 Task: Enable Send and Archive button in rely. 
Action: Mouse moved to (1097, 91)
Screenshot: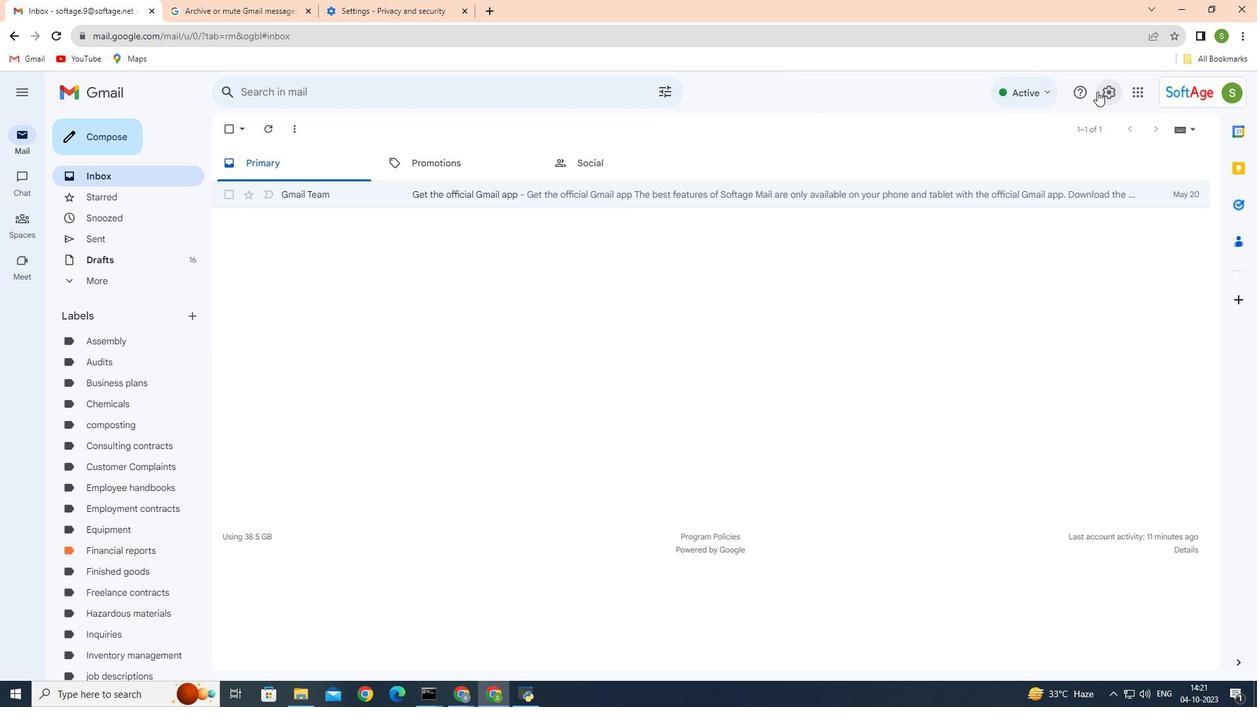 
Action: Mouse pressed left at (1097, 91)
Screenshot: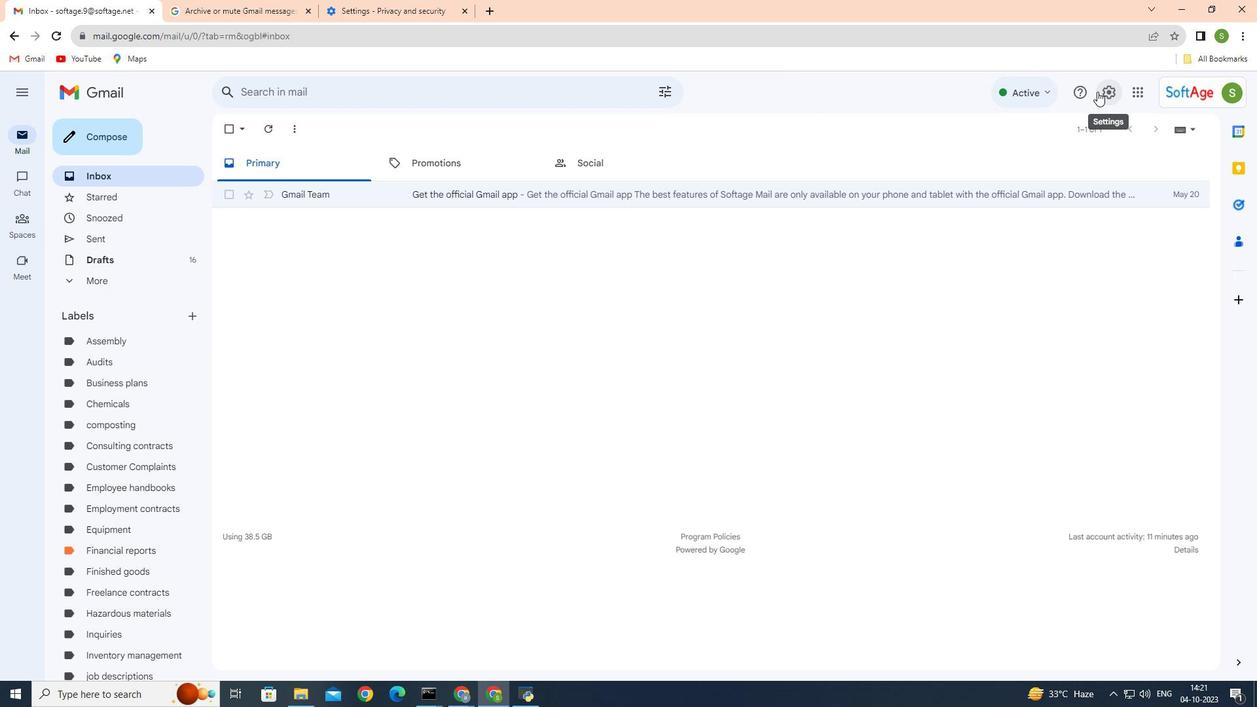 
Action: Mouse moved to (1078, 157)
Screenshot: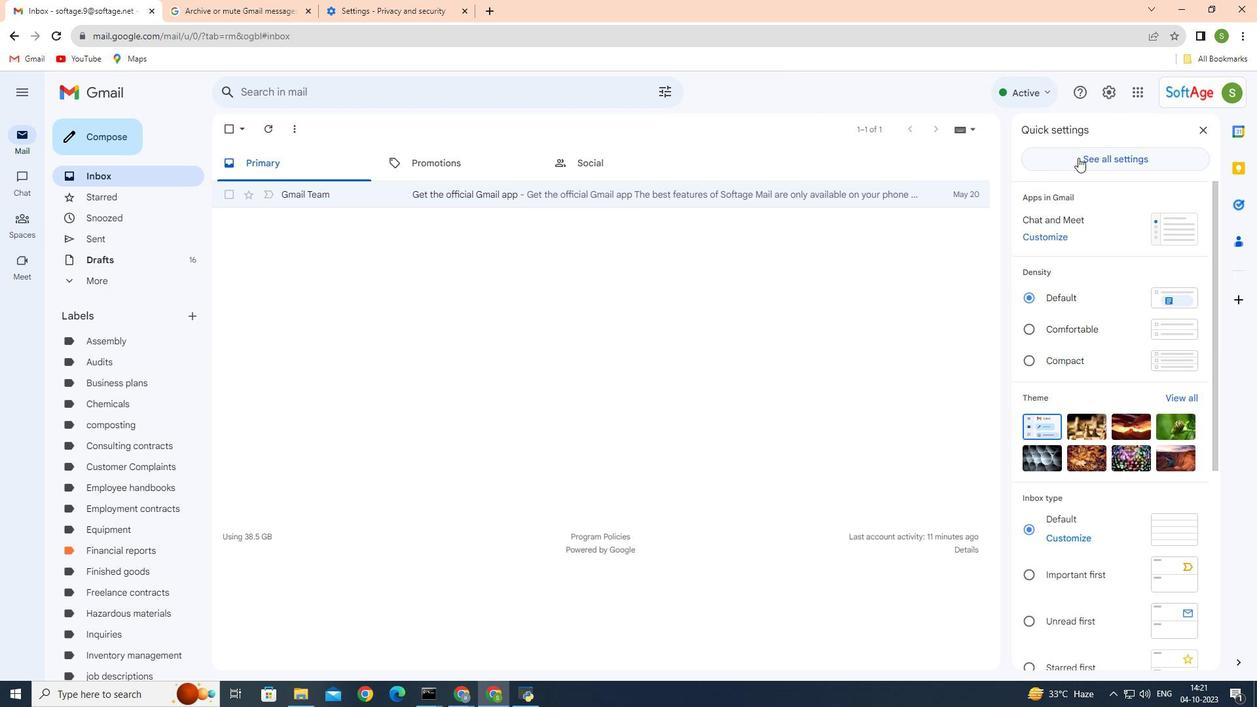 
Action: Mouse pressed left at (1078, 157)
Screenshot: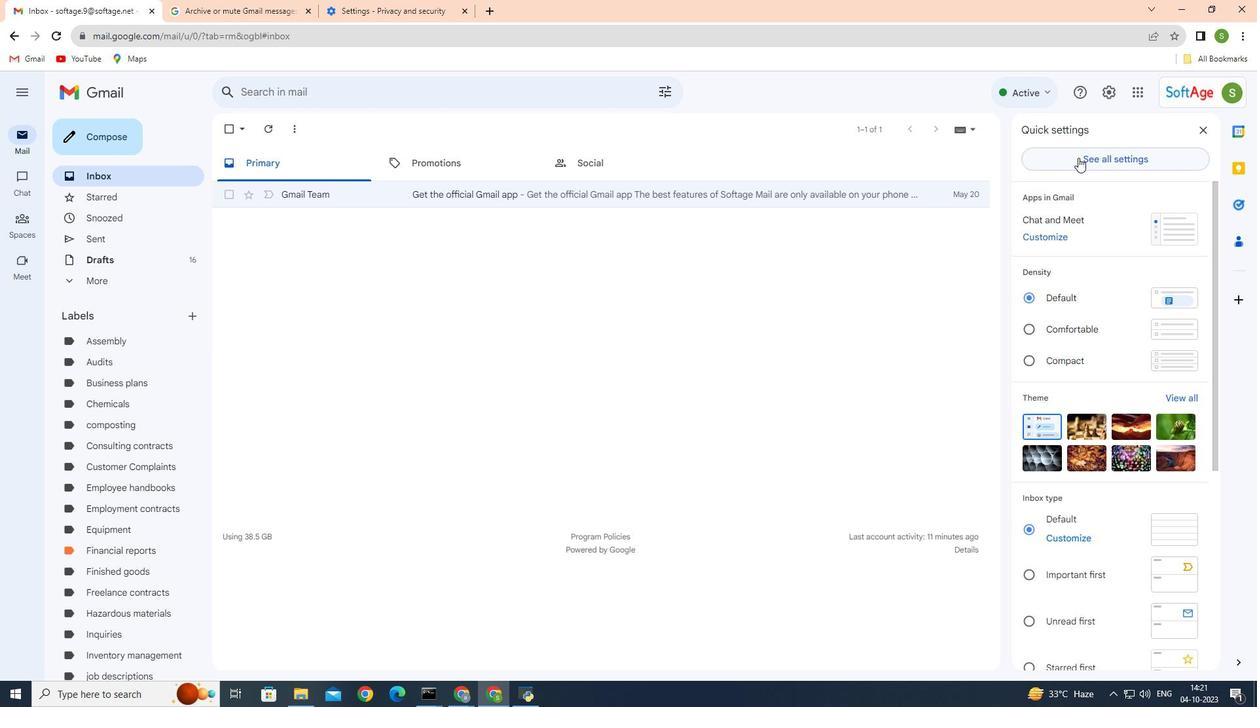 
Action: Mouse moved to (255, 569)
Screenshot: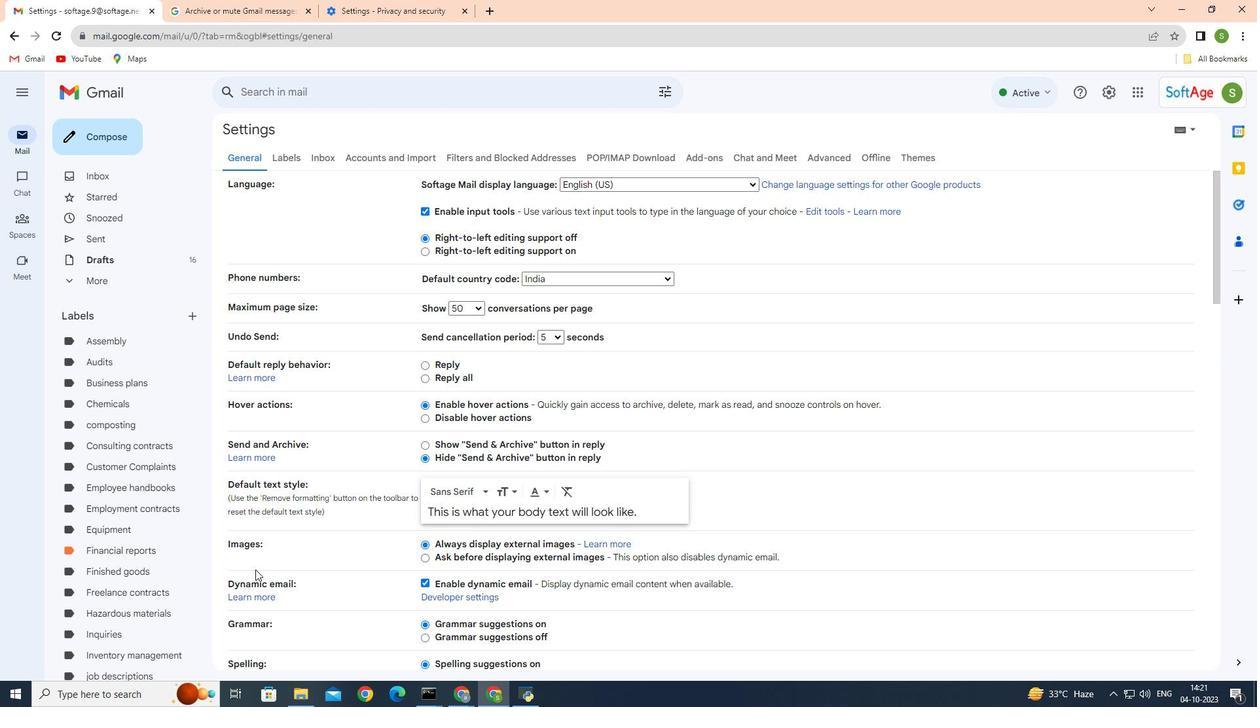 
Action: Mouse scrolled (255, 569) with delta (0, 0)
Screenshot: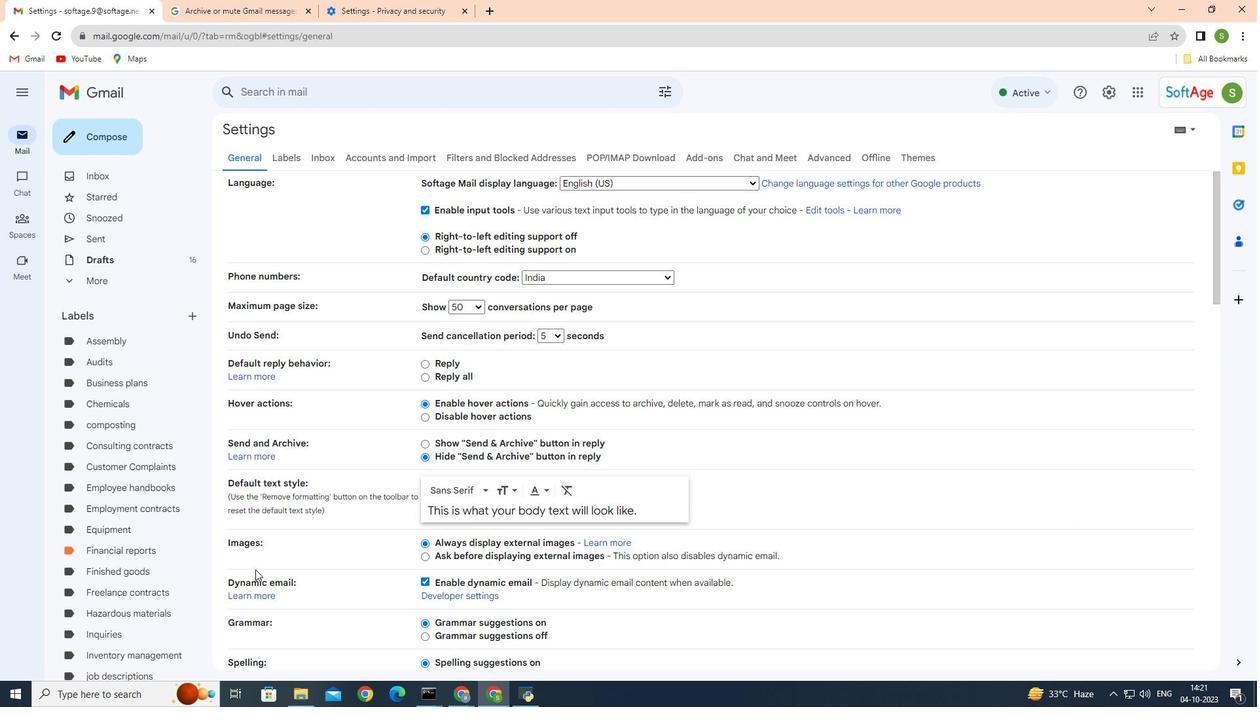 
Action: Mouse scrolled (255, 569) with delta (0, 0)
Screenshot: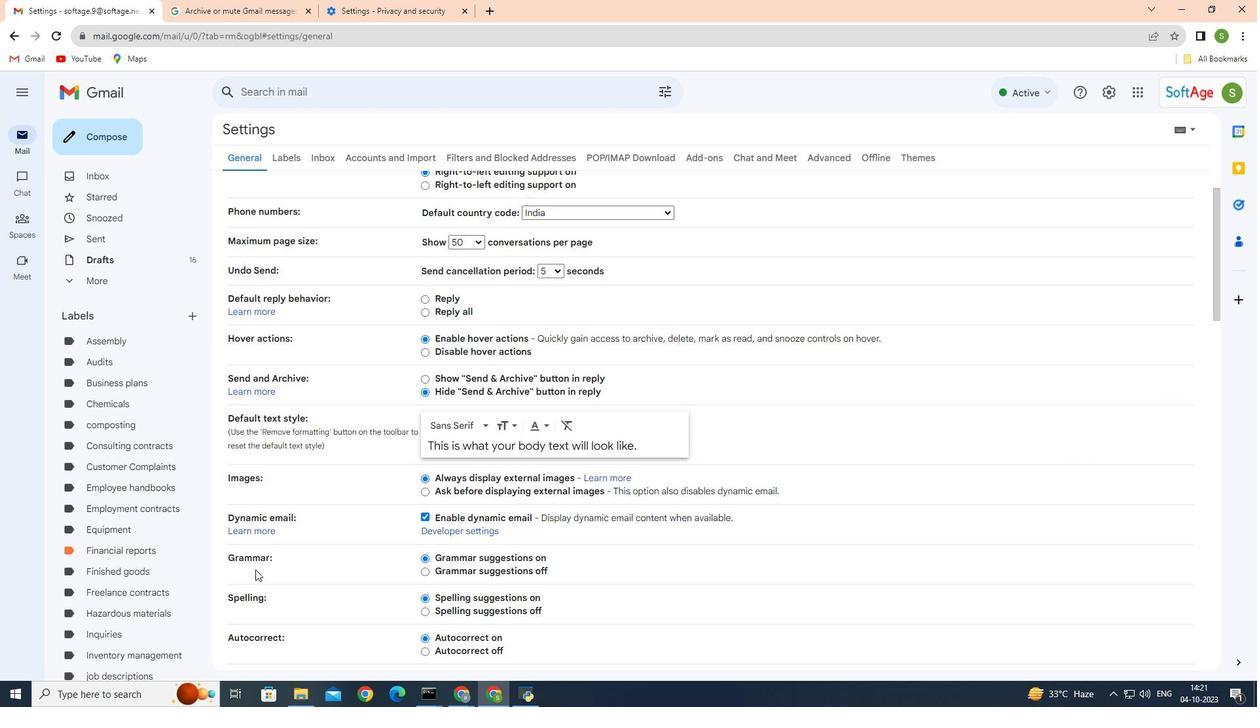 
Action: Mouse moved to (258, 561)
Screenshot: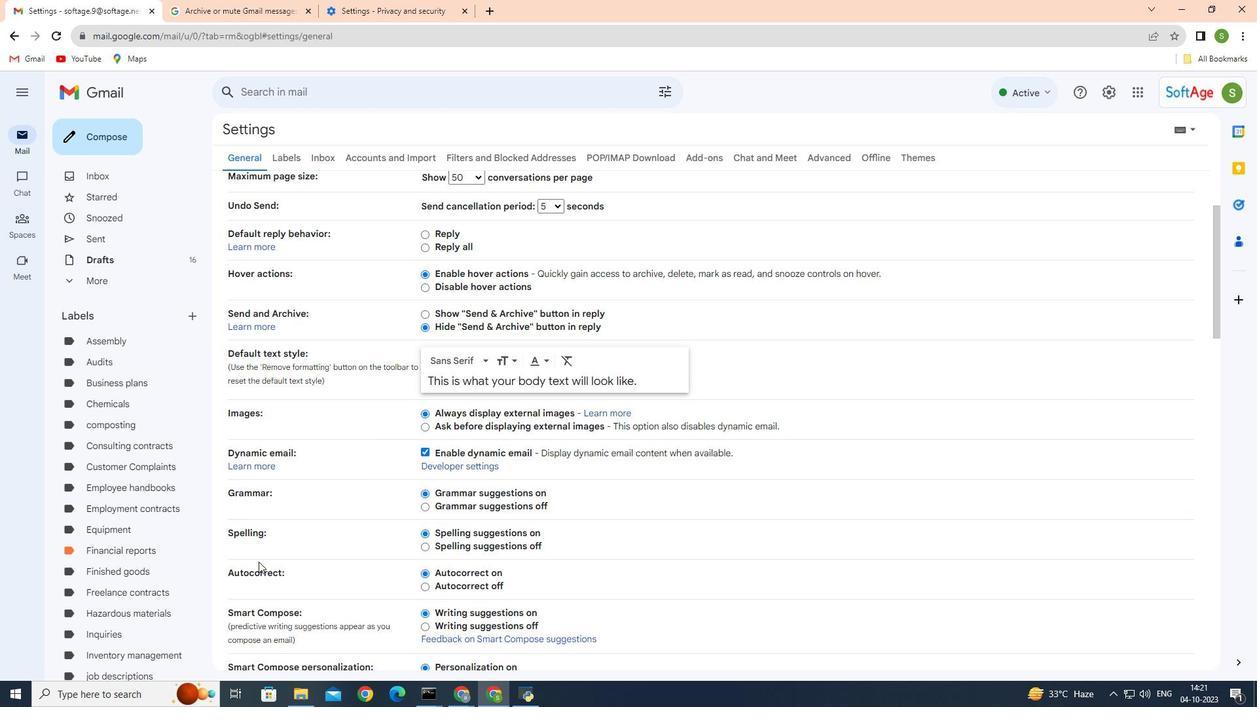
Action: Mouse scrolled (258, 561) with delta (0, 0)
Screenshot: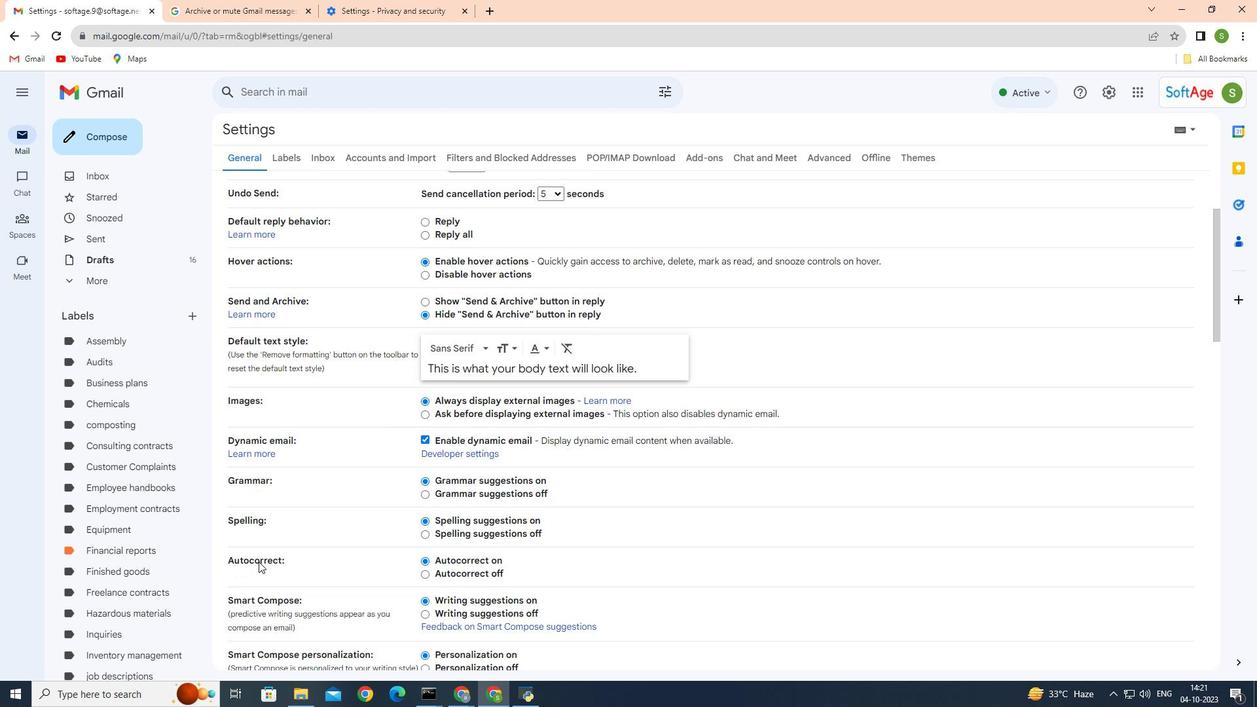 
Action: Mouse moved to (268, 538)
Screenshot: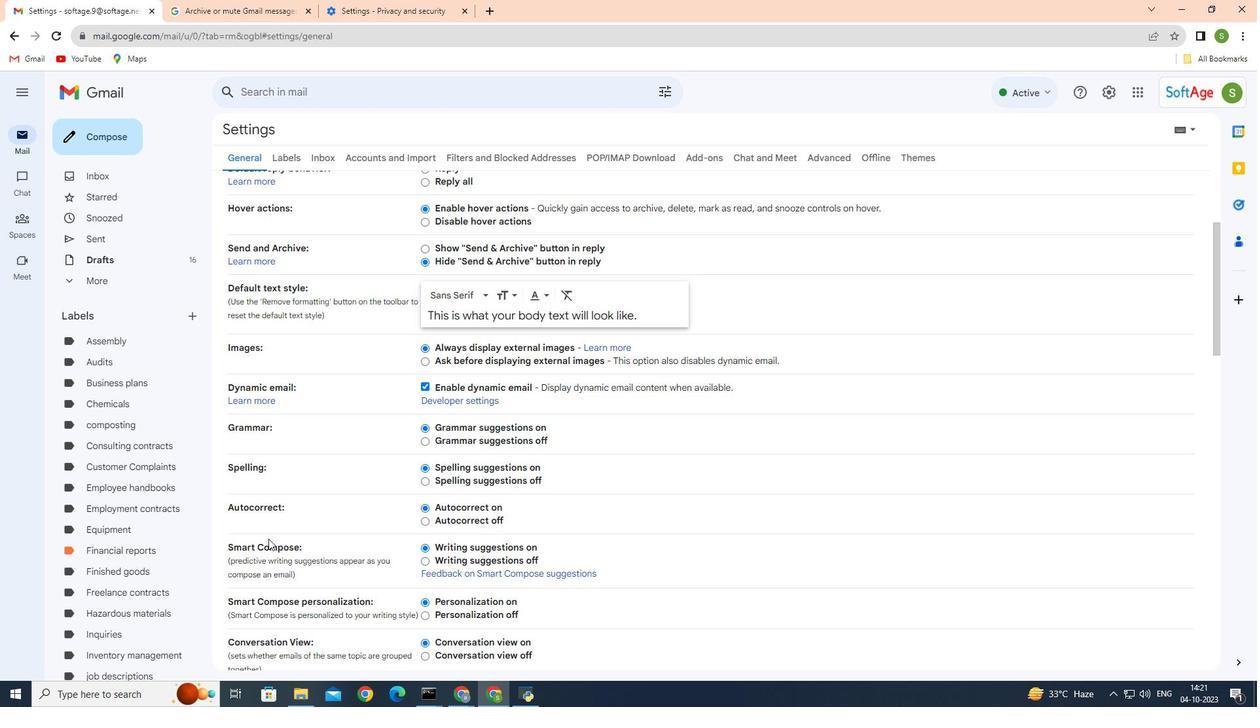 
Action: Mouse scrolled (268, 538) with delta (0, 0)
Screenshot: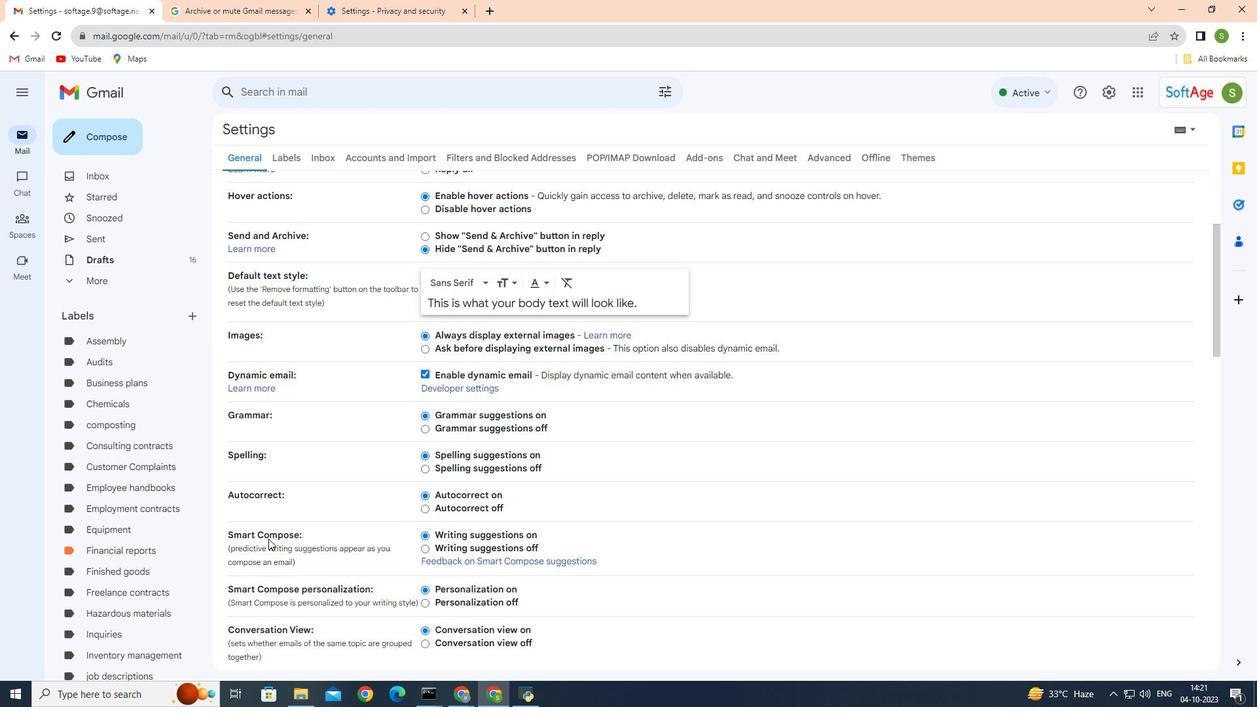 
Action: Mouse scrolled (268, 538) with delta (0, 0)
Screenshot: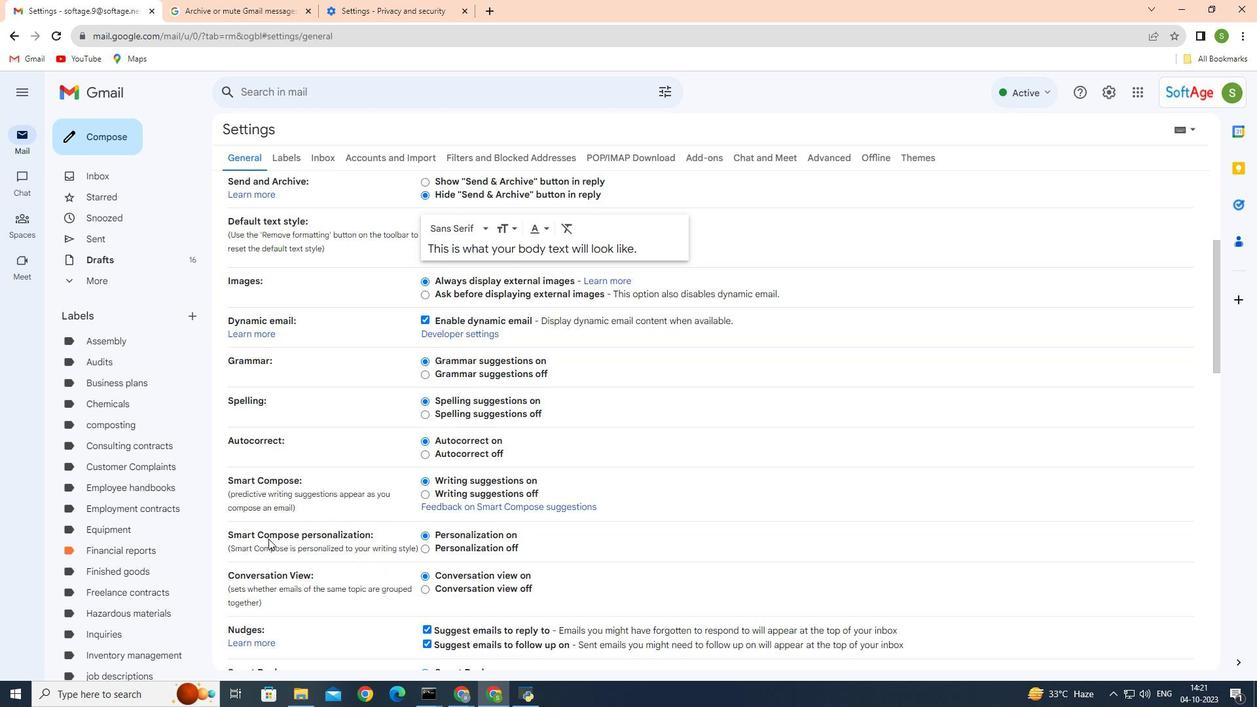 
Action: Mouse scrolled (268, 538) with delta (0, 0)
Screenshot: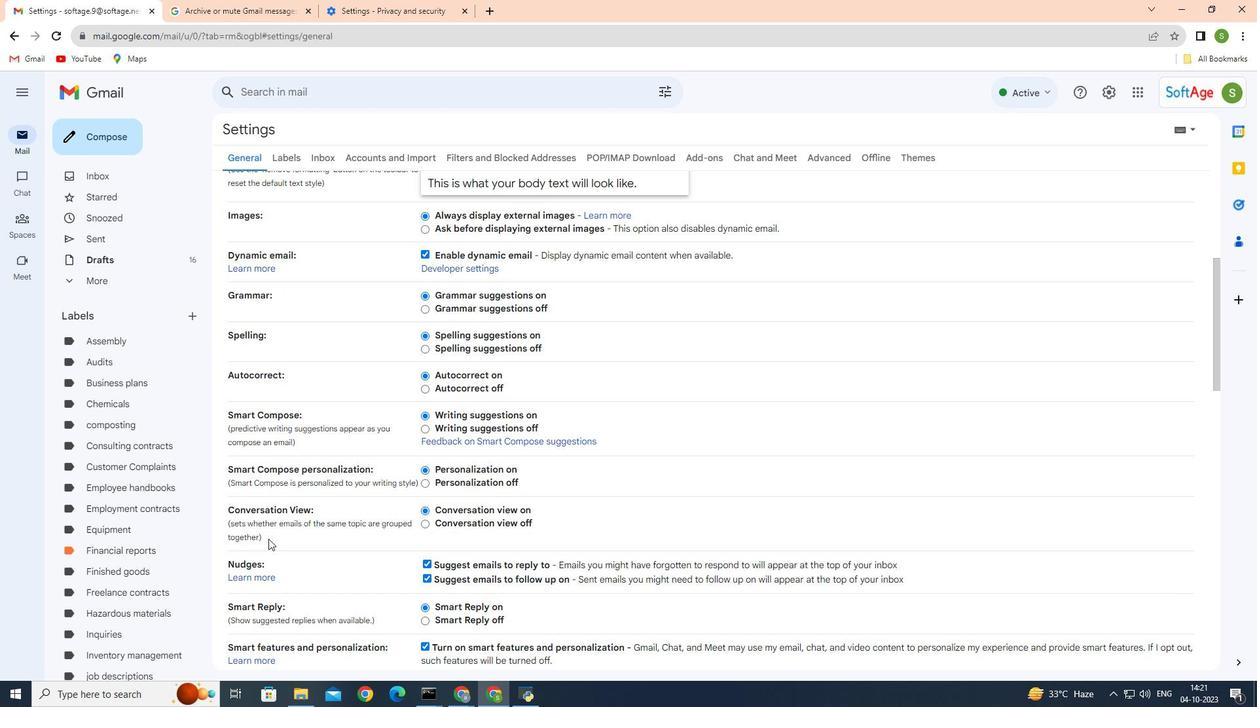 
Action: Mouse scrolled (268, 538) with delta (0, 0)
Screenshot: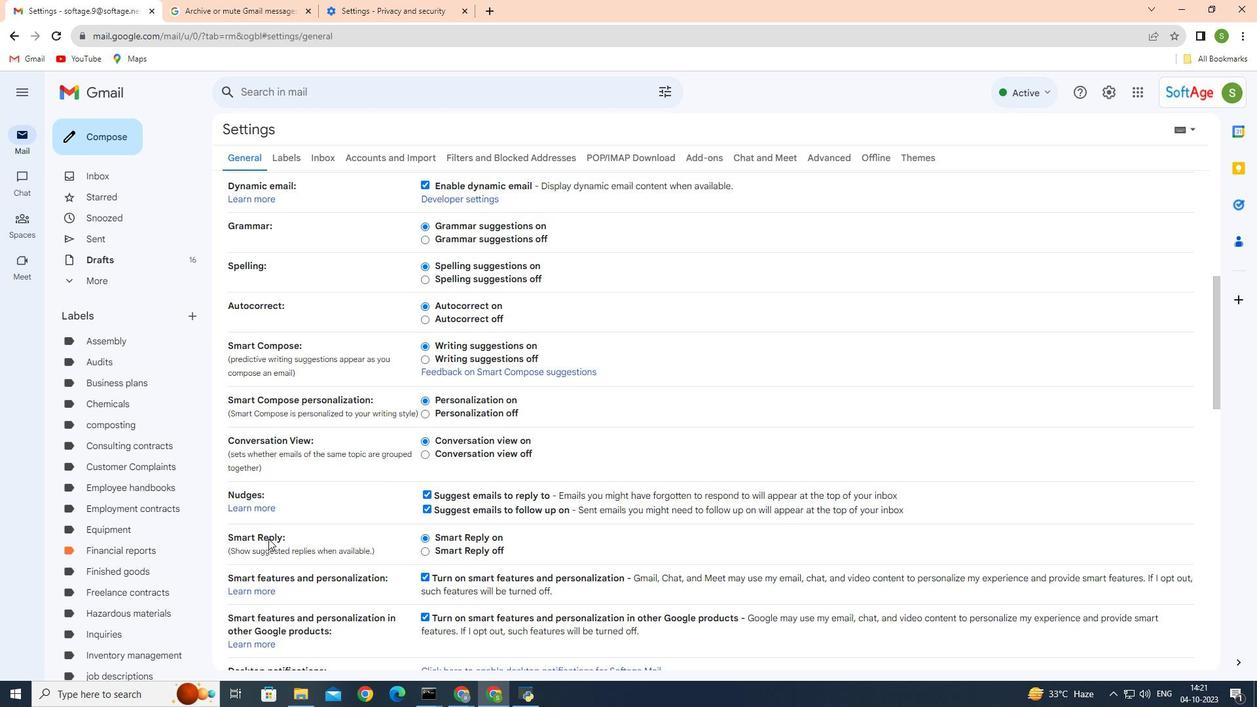 
Action: Mouse scrolled (268, 538) with delta (0, 0)
Screenshot: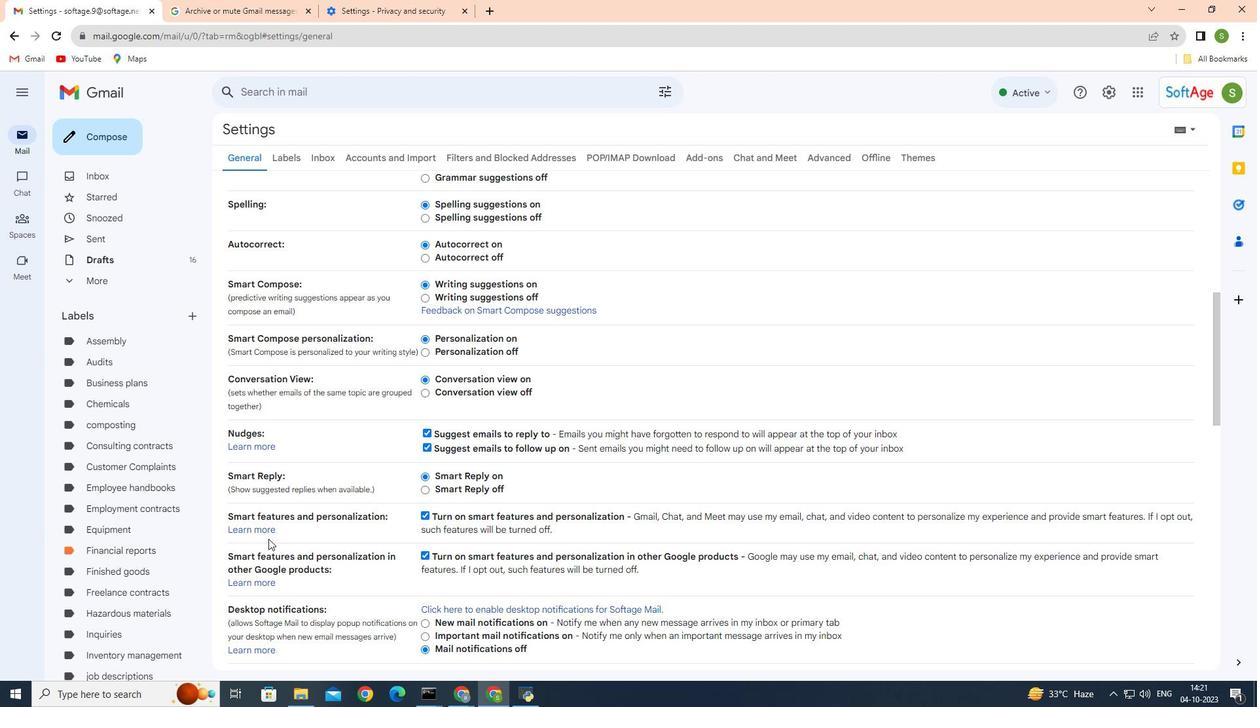 
Action: Mouse scrolled (268, 538) with delta (0, 0)
Screenshot: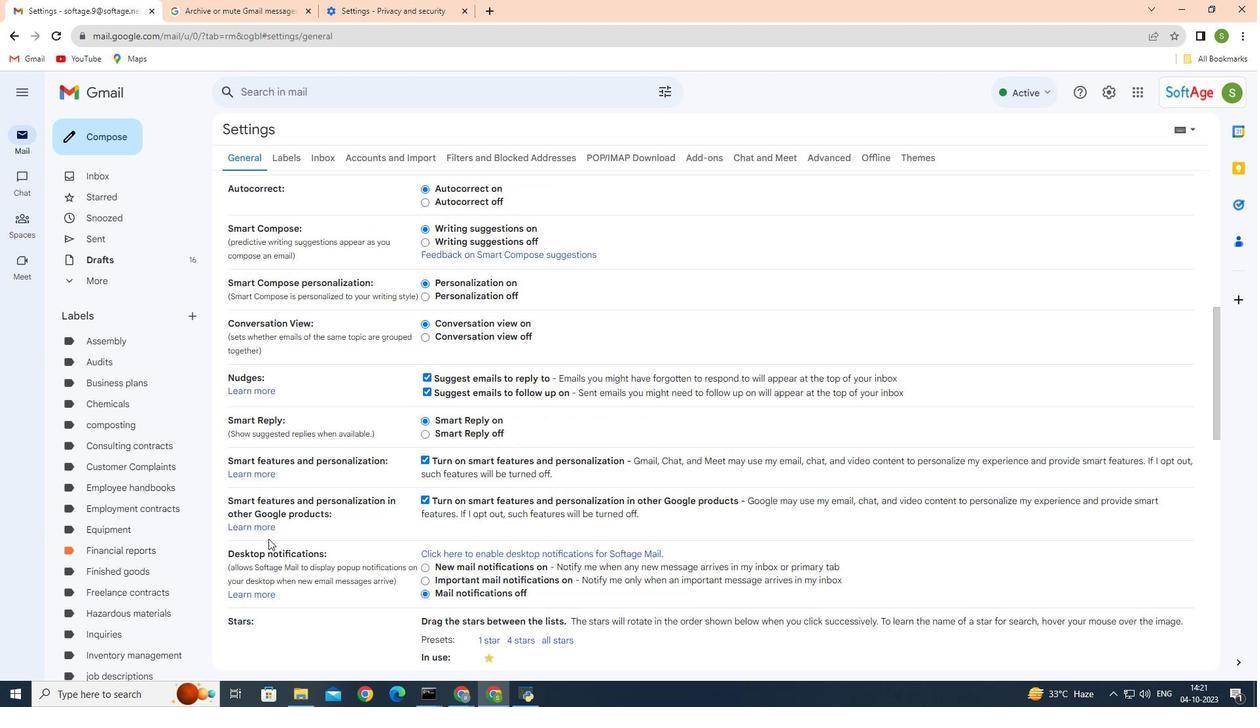 
Action: Mouse scrolled (268, 538) with delta (0, 0)
Screenshot: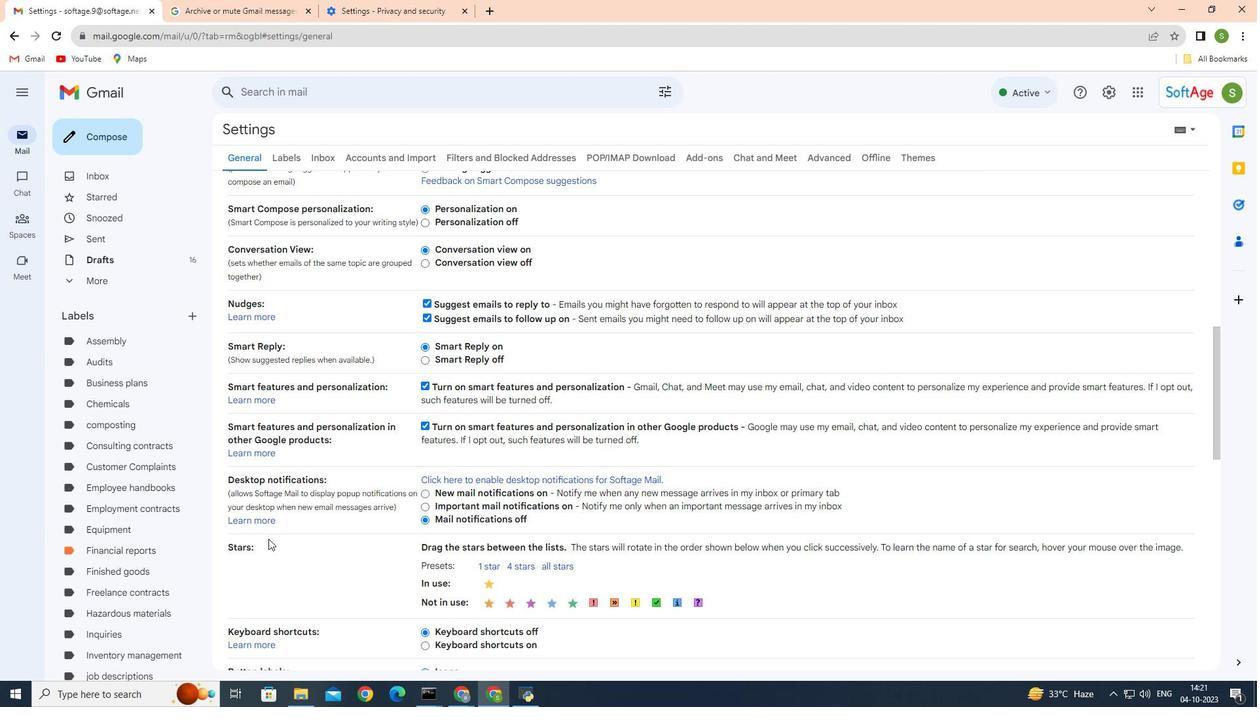 
Action: Mouse scrolled (268, 538) with delta (0, 0)
Screenshot: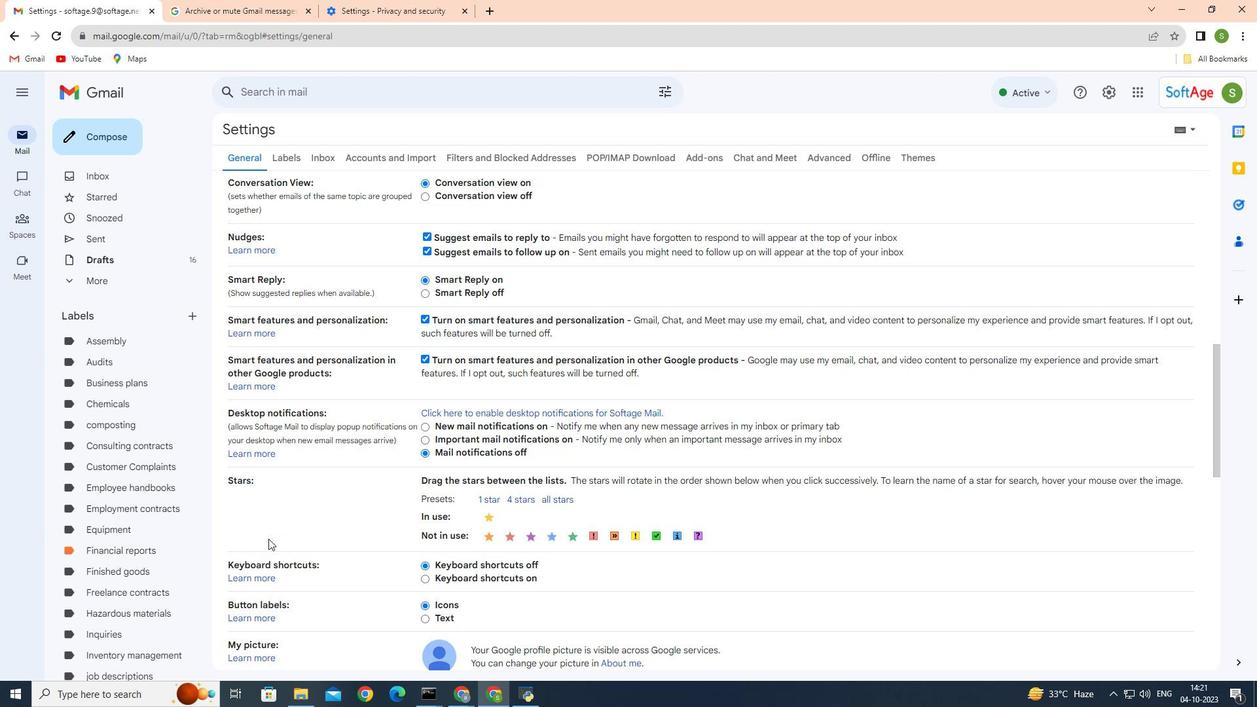 
Action: Mouse moved to (398, 467)
Screenshot: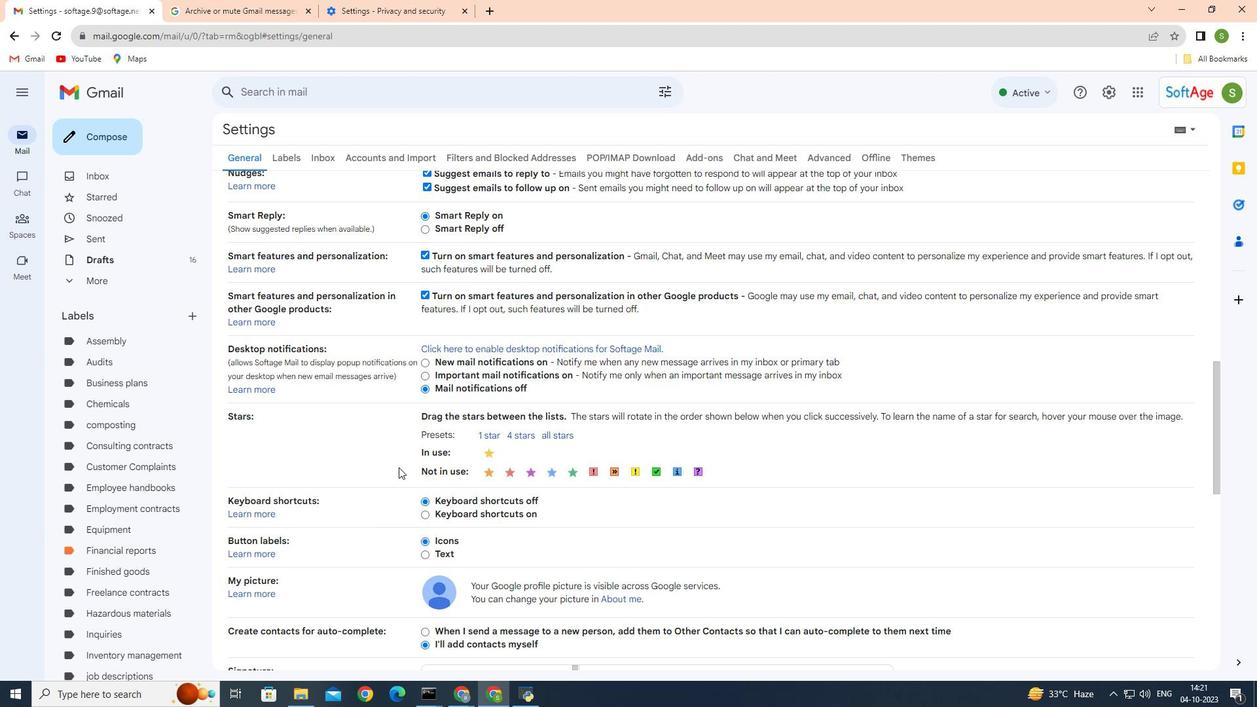 
Action: Mouse scrolled (398, 466) with delta (0, 0)
Screenshot: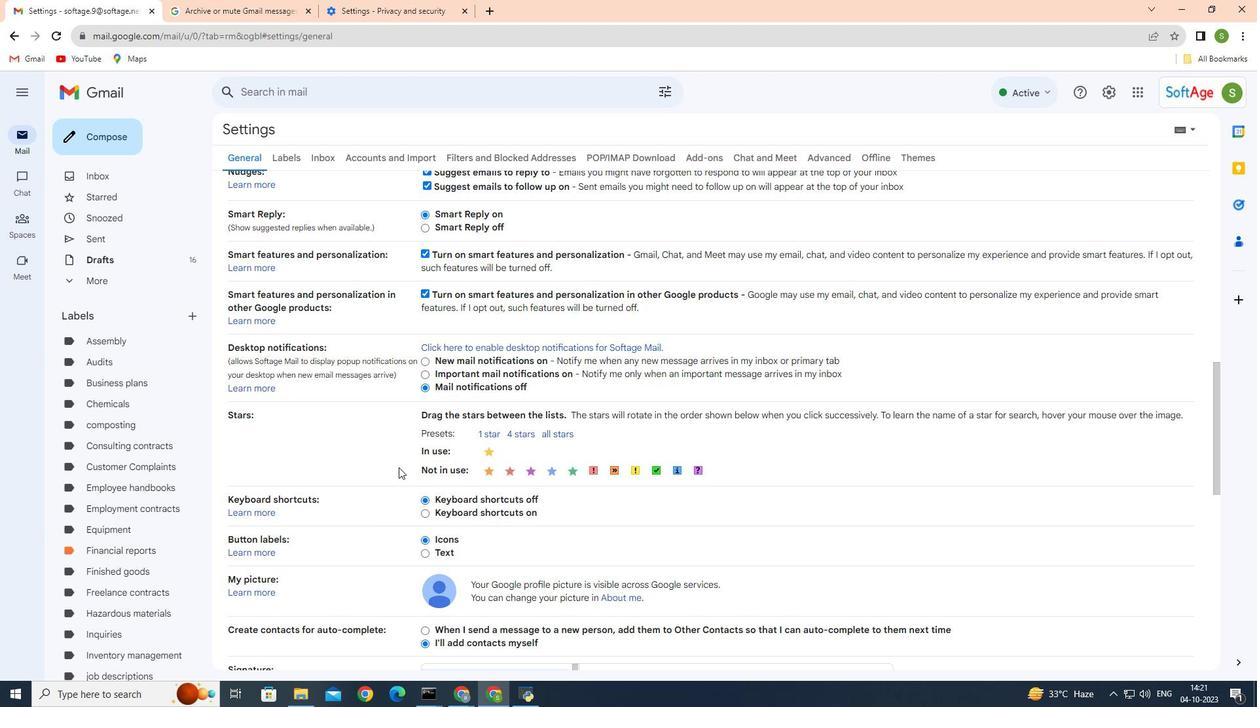 
Action: Mouse scrolled (398, 466) with delta (0, 0)
Screenshot: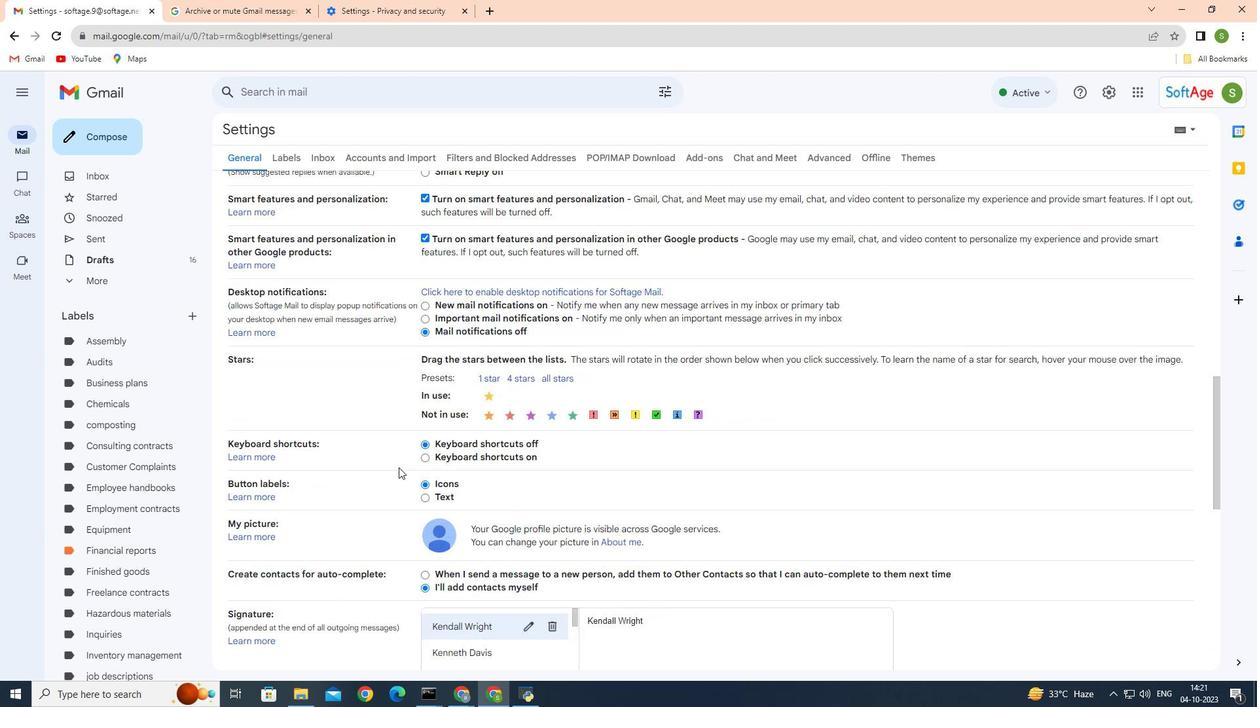 
Action: Mouse scrolled (398, 466) with delta (0, 0)
Screenshot: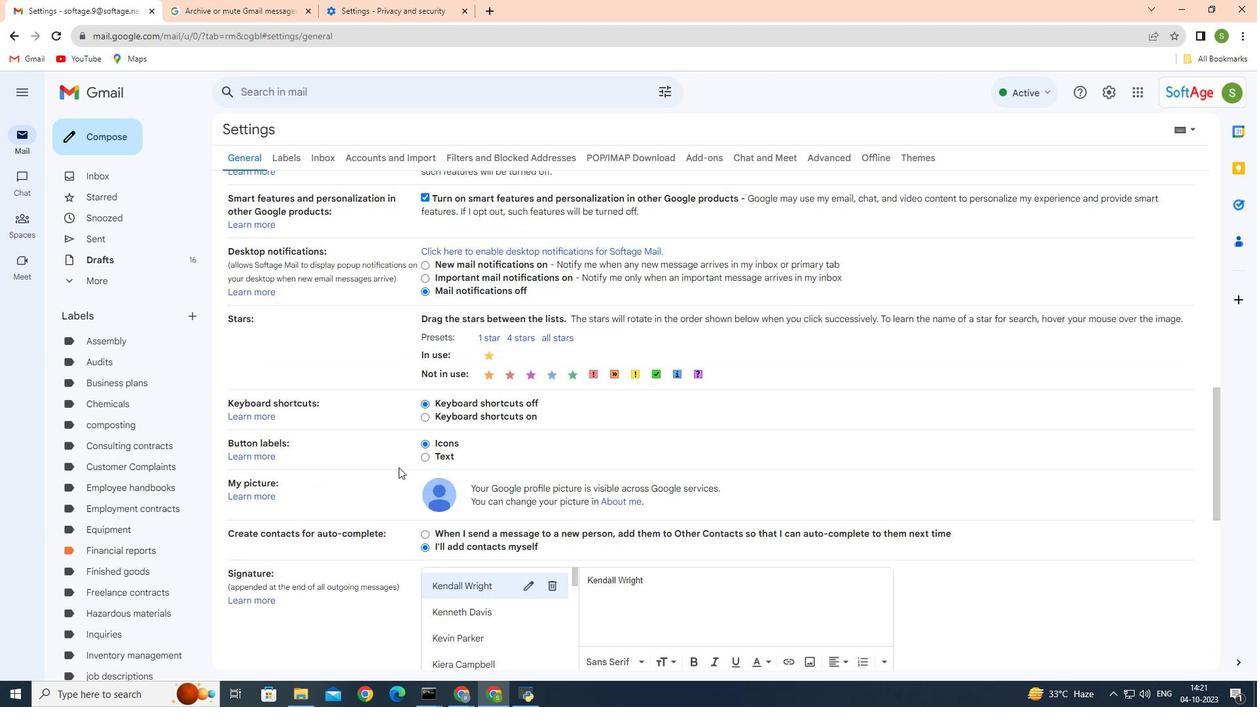 
Action: Mouse scrolled (398, 468) with delta (0, 0)
Screenshot: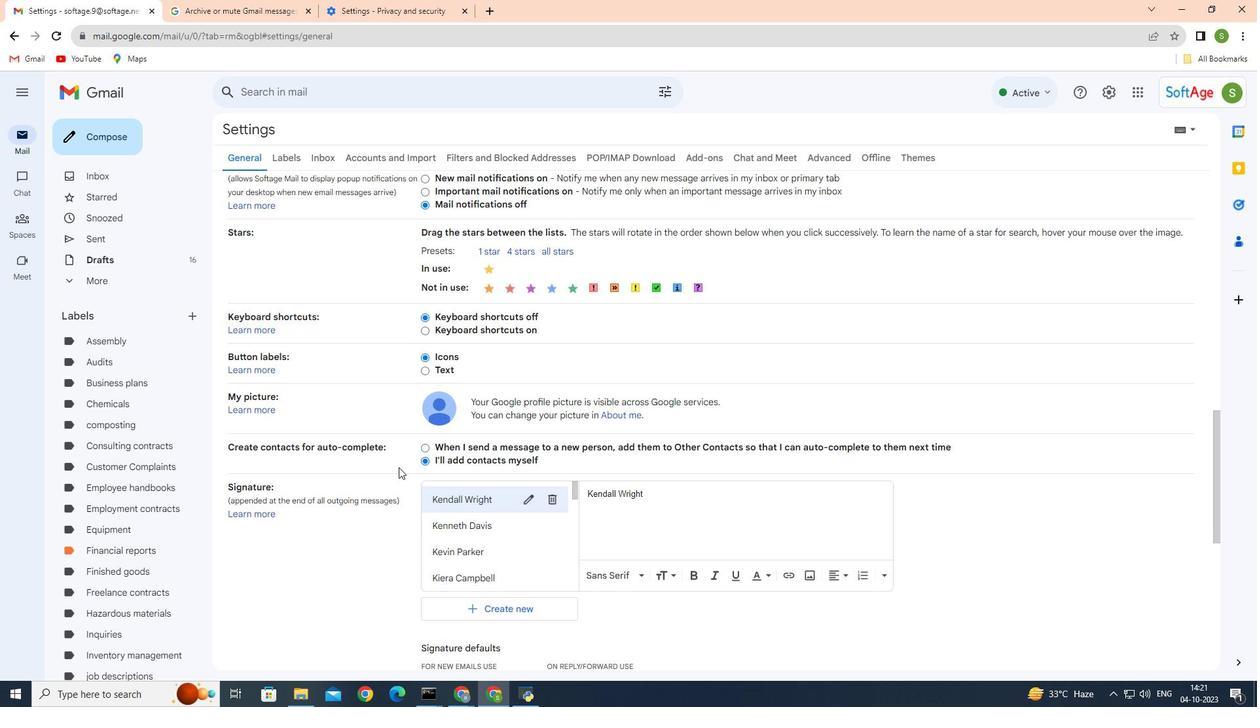 
Action: Mouse scrolled (398, 468) with delta (0, 0)
Screenshot: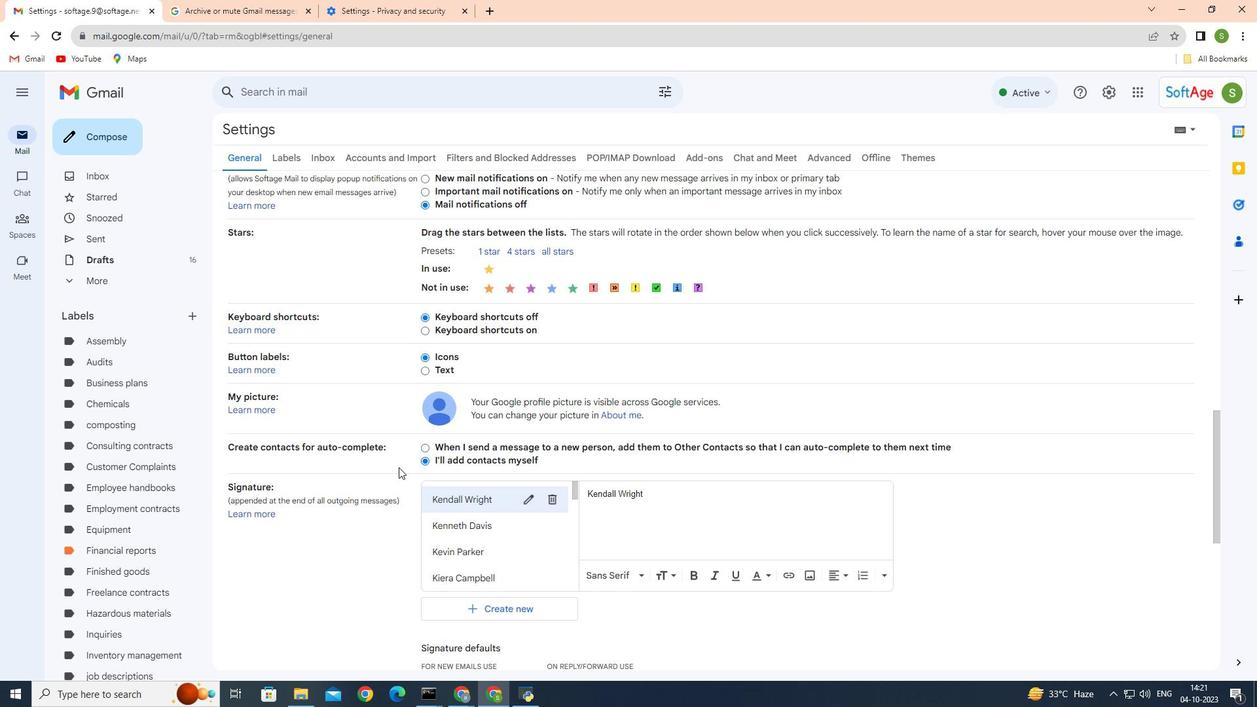 
Action: Mouse scrolled (398, 468) with delta (0, 0)
Screenshot: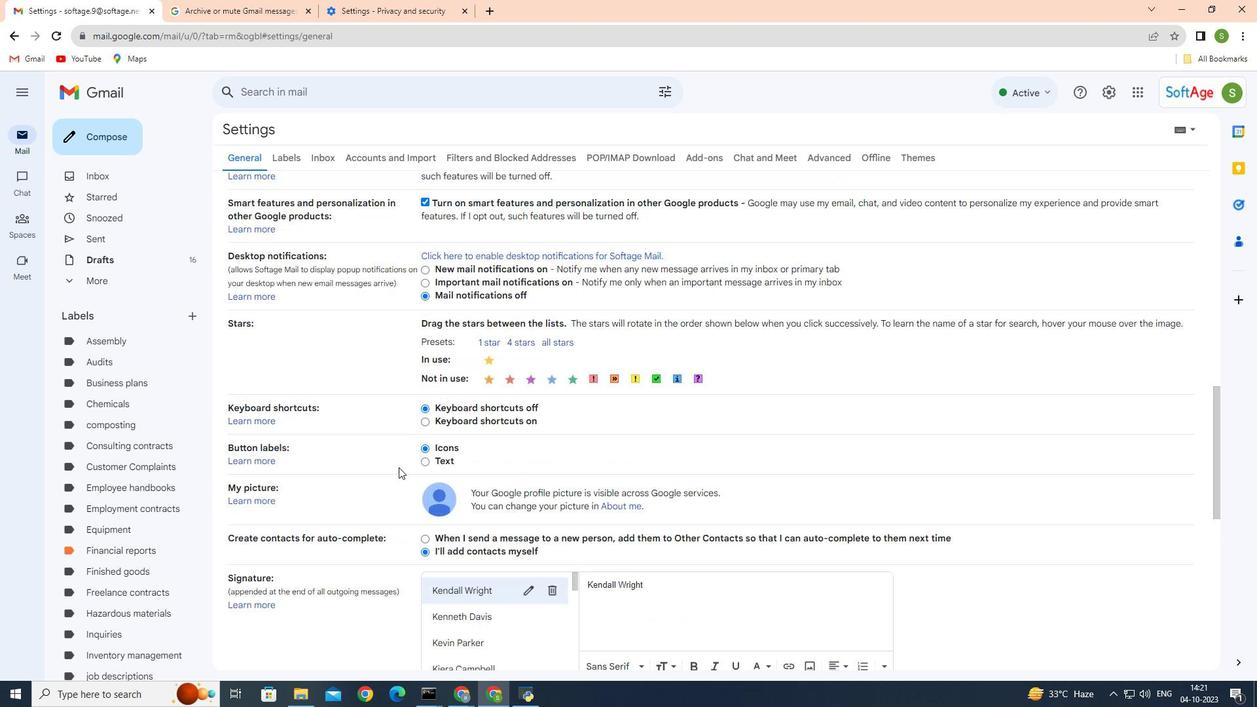 
Action: Mouse scrolled (398, 468) with delta (0, 0)
Screenshot: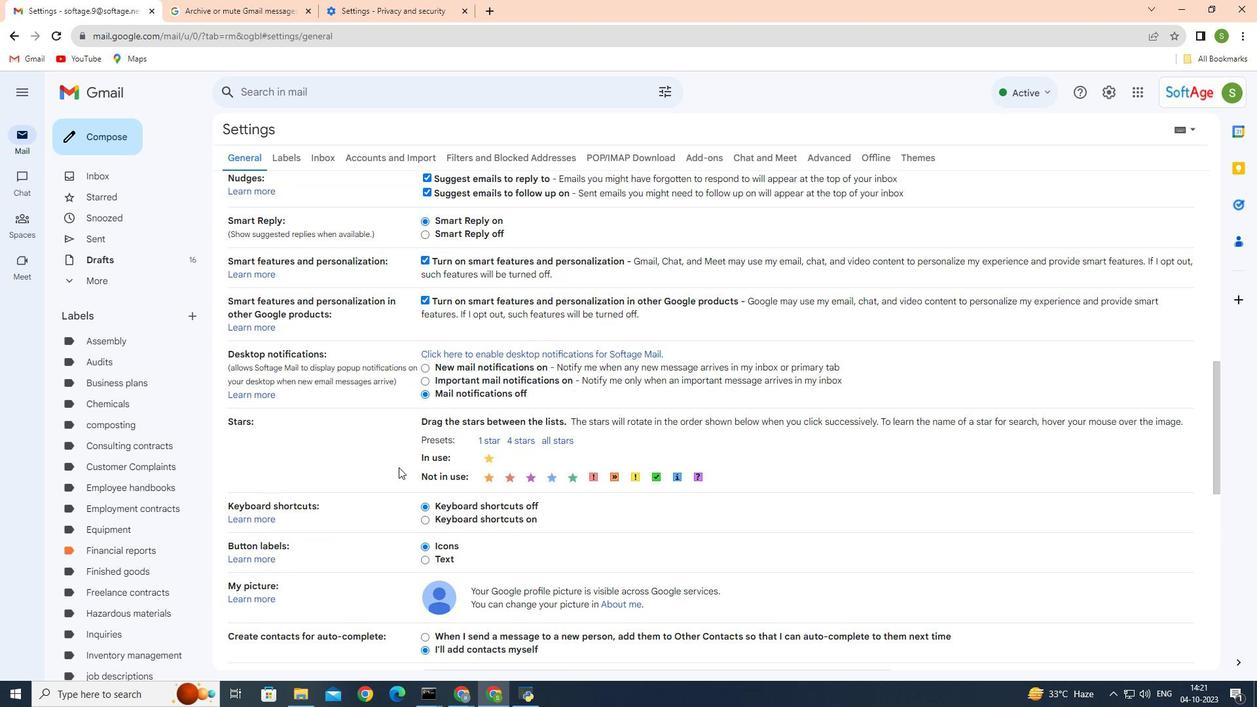 
Action: Mouse scrolled (398, 468) with delta (0, 0)
Screenshot: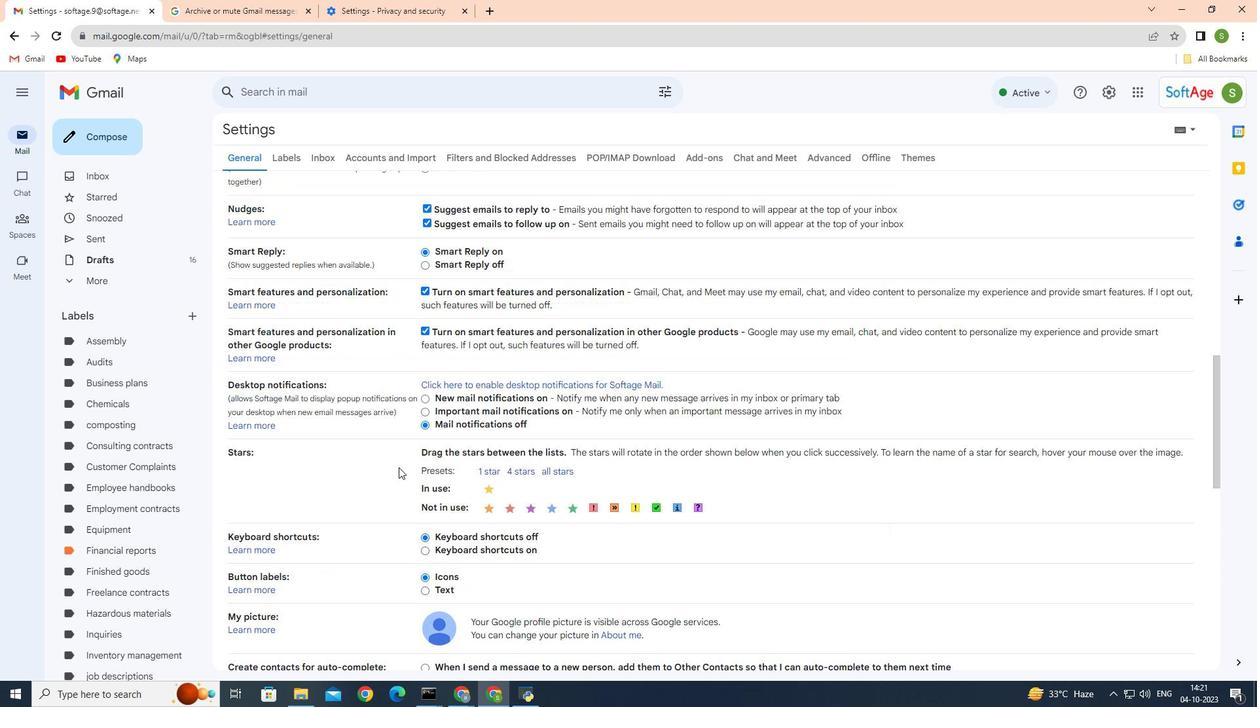 
Action: Mouse scrolled (398, 468) with delta (0, 0)
Screenshot: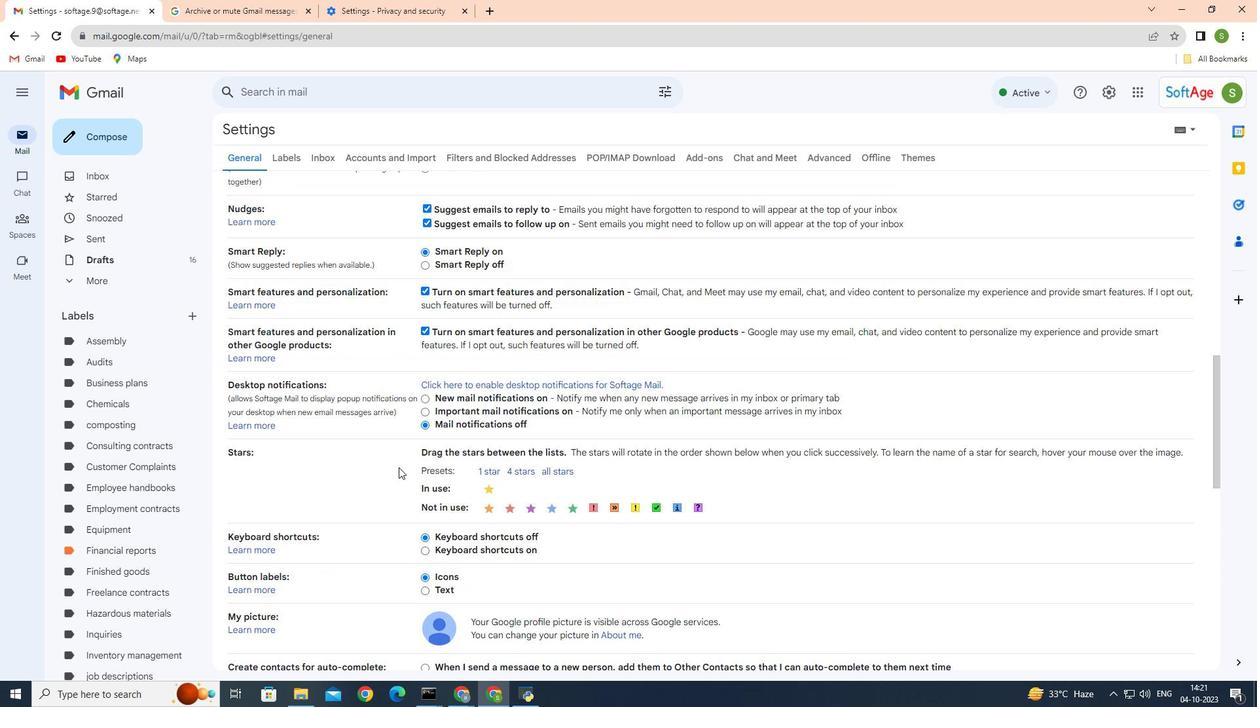 
Action: Mouse moved to (325, 354)
Screenshot: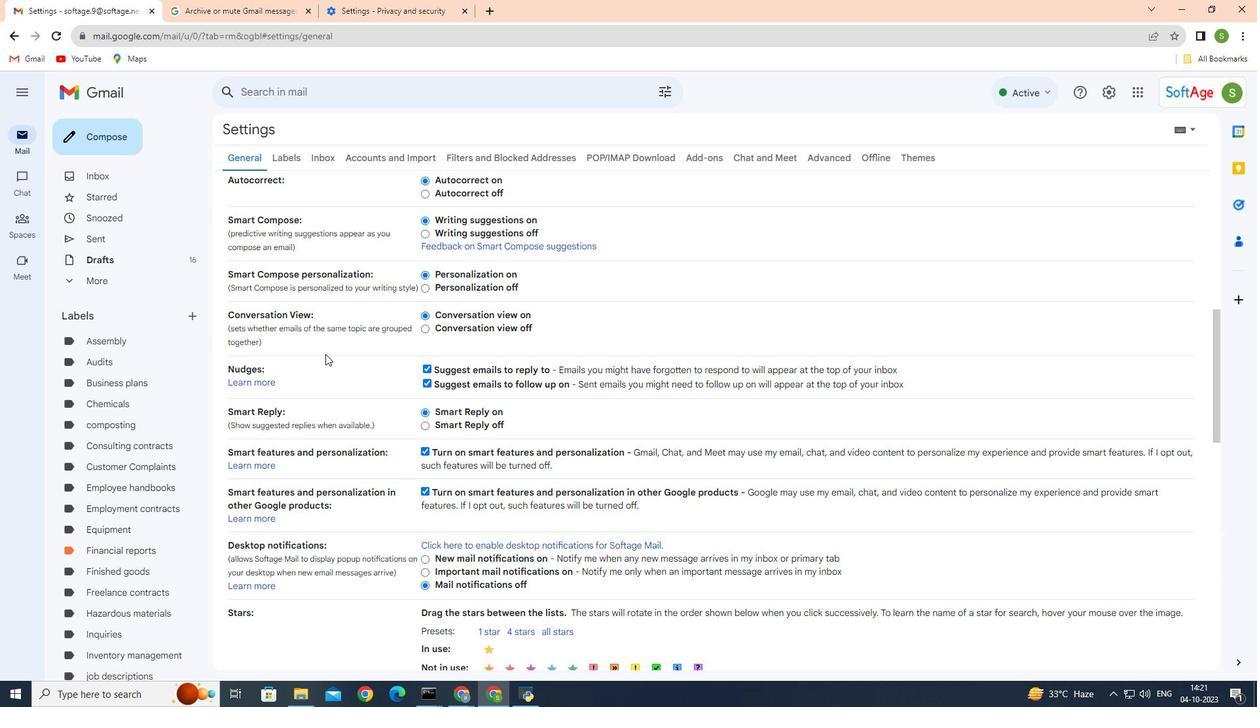 
Action: Mouse scrolled (325, 354) with delta (0, 0)
Screenshot: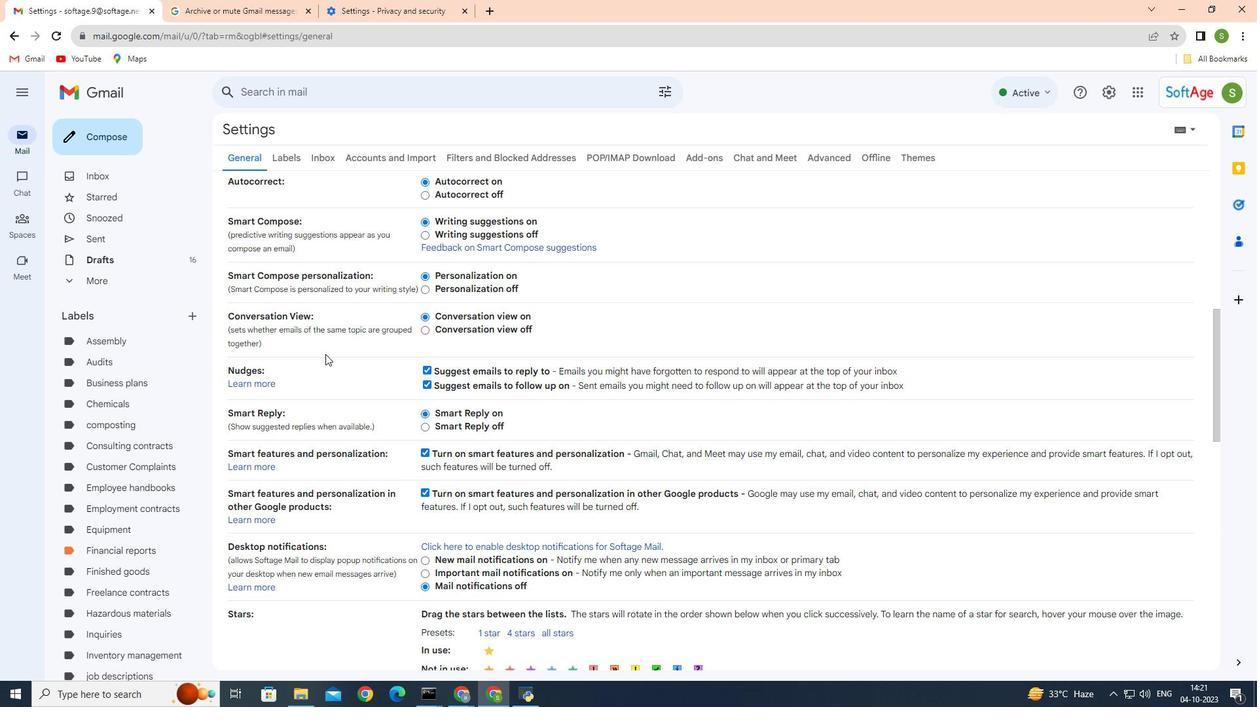 
Action: Mouse scrolled (325, 354) with delta (0, 0)
Screenshot: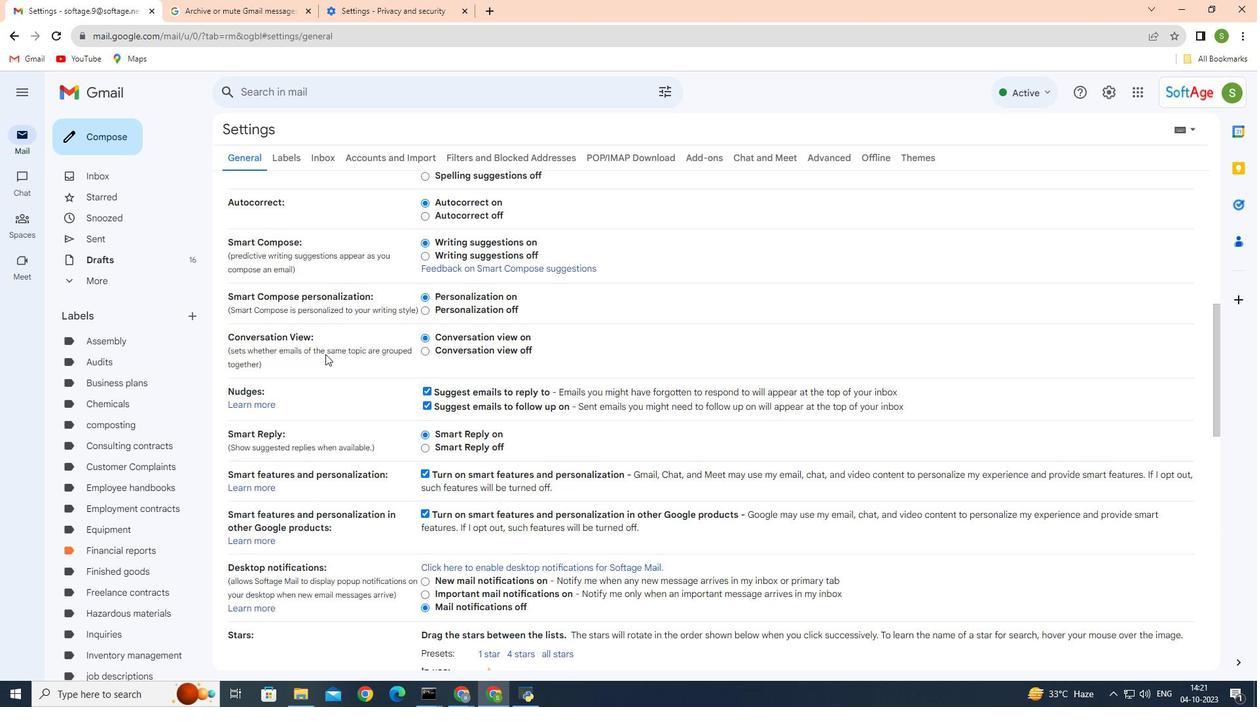 
Action: Mouse scrolled (325, 354) with delta (0, 0)
Screenshot: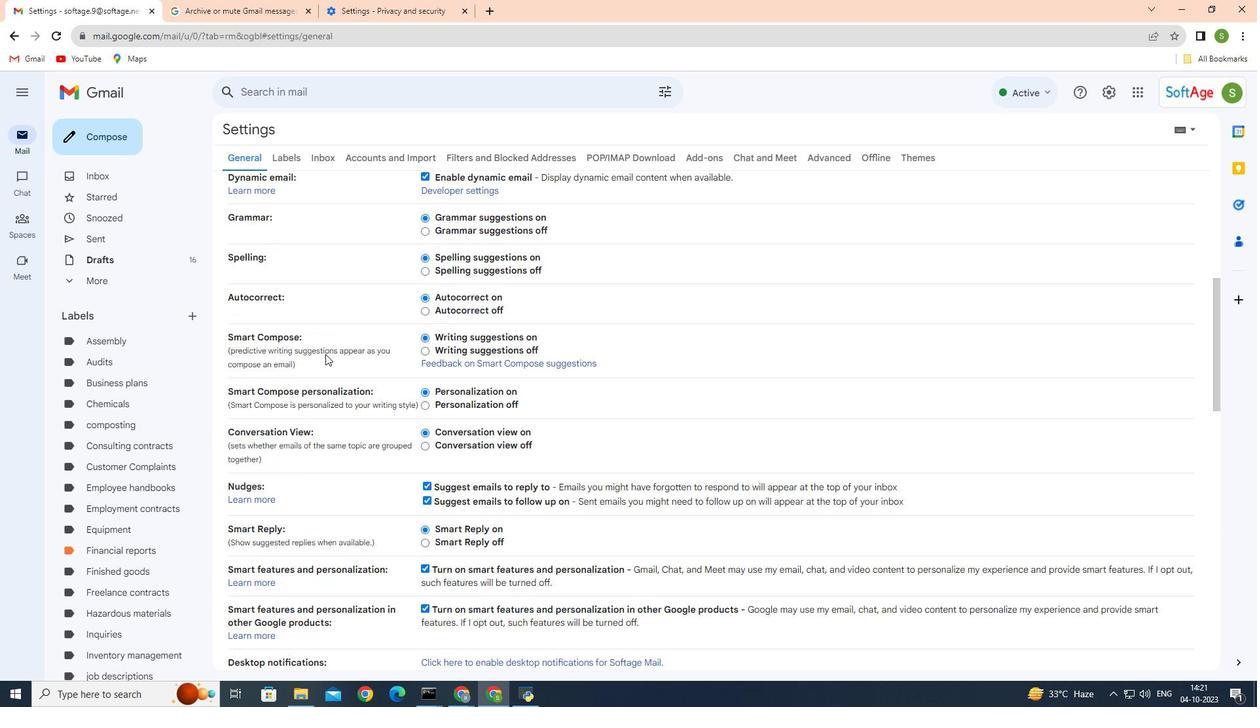 
Action: Mouse scrolled (325, 354) with delta (0, 0)
Screenshot: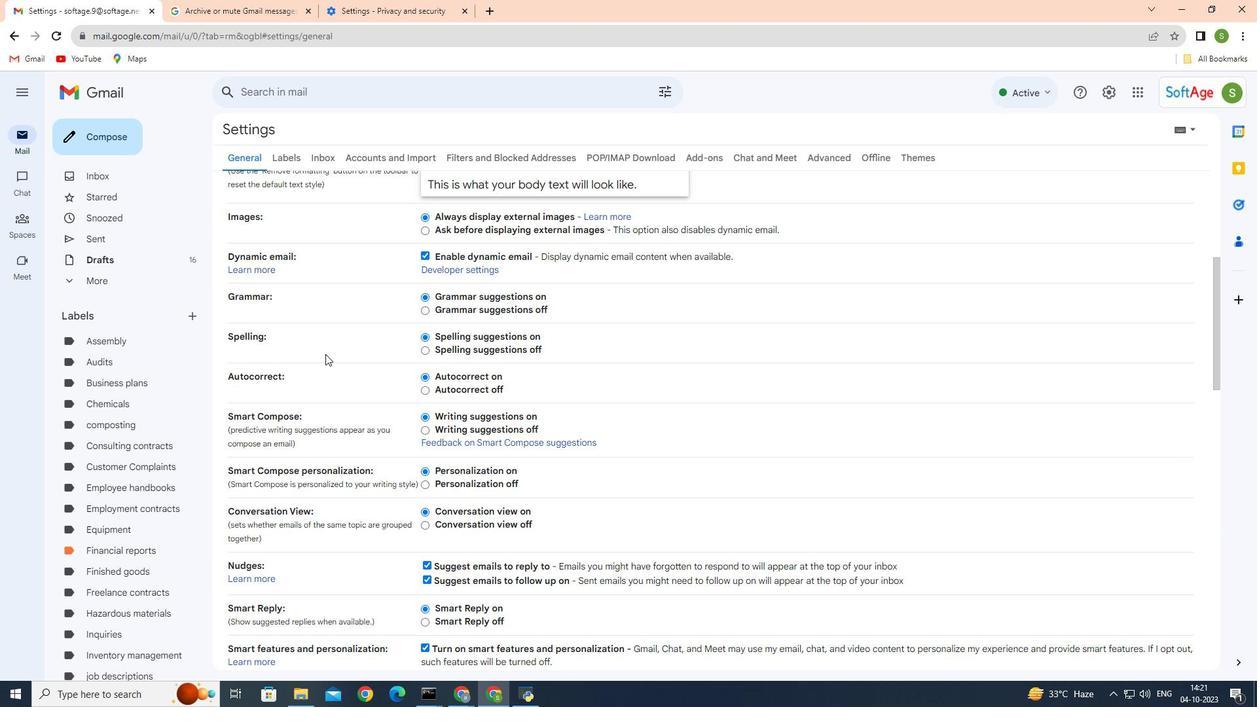 
Action: Mouse scrolled (325, 354) with delta (0, 0)
Screenshot: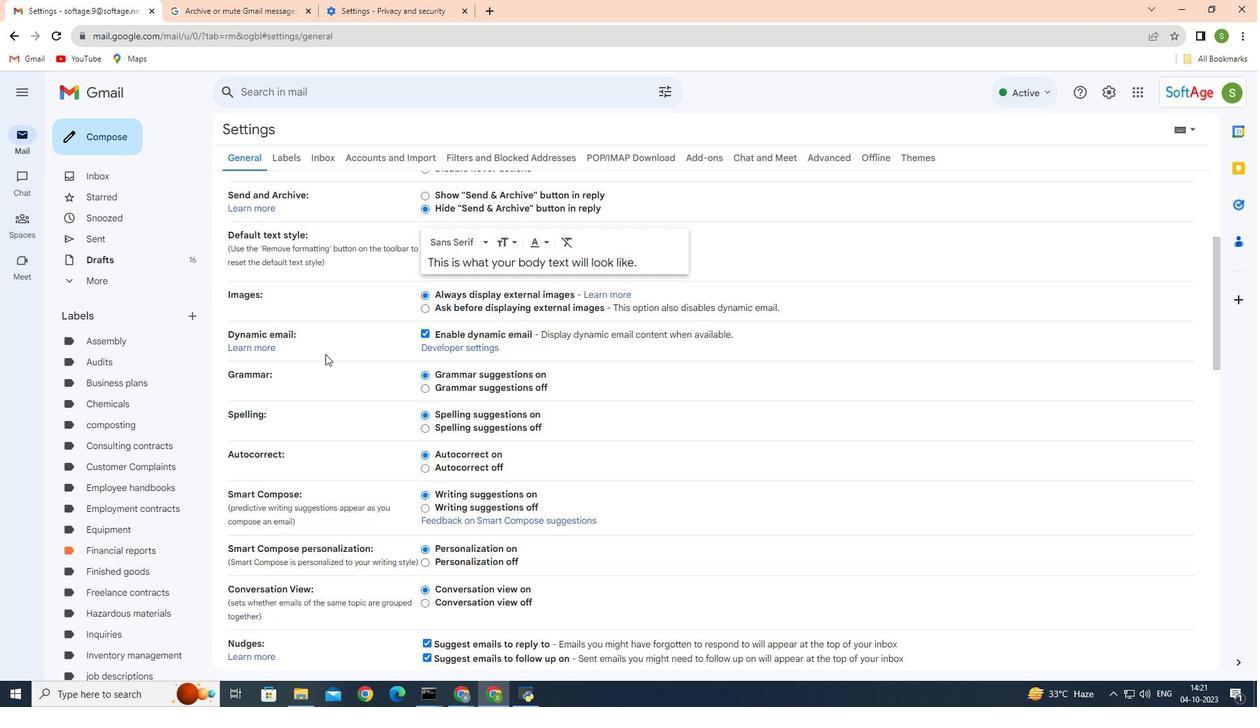 
Action: Mouse scrolled (325, 354) with delta (0, 0)
Screenshot: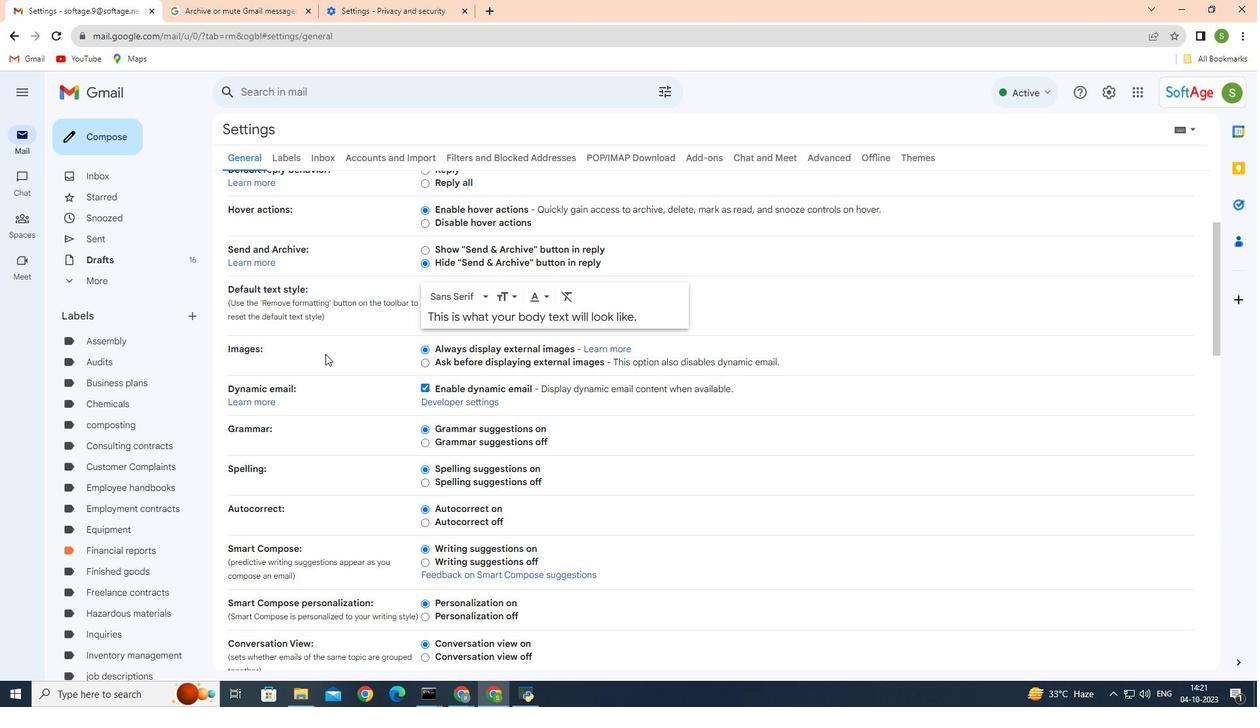 
Action: Mouse scrolled (325, 354) with delta (0, 0)
Screenshot: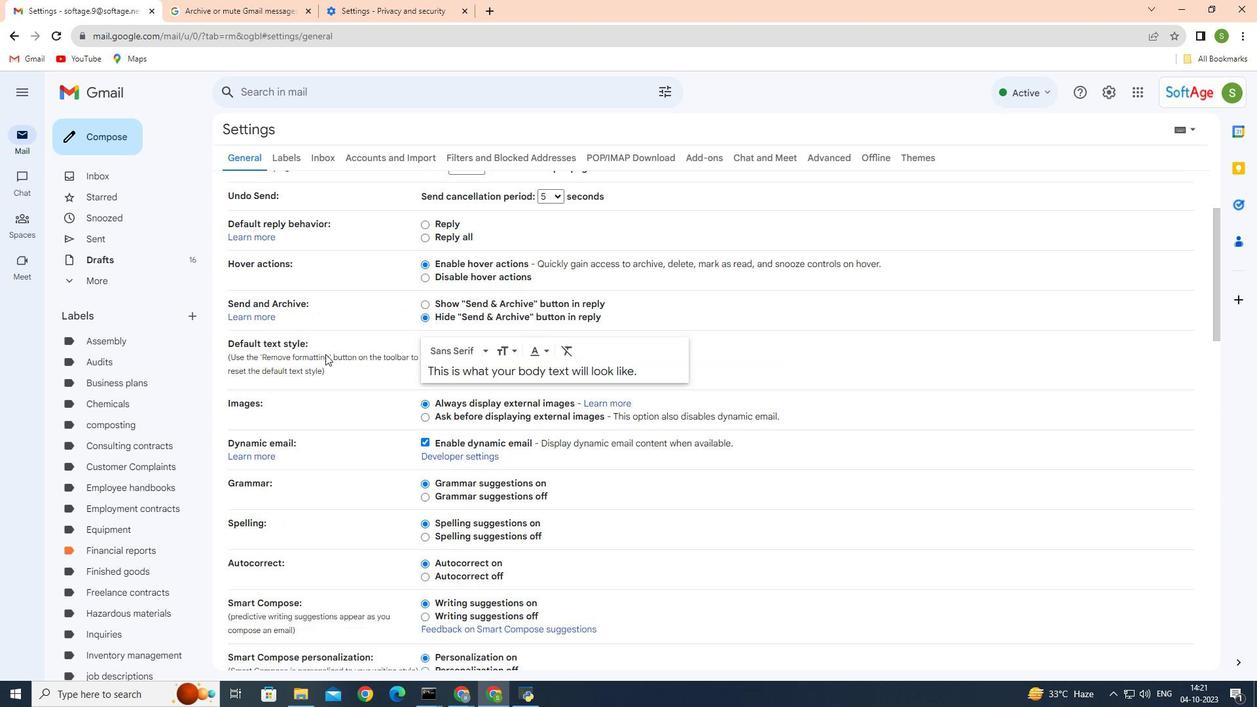 
Action: Mouse scrolled (325, 354) with delta (0, 0)
Screenshot: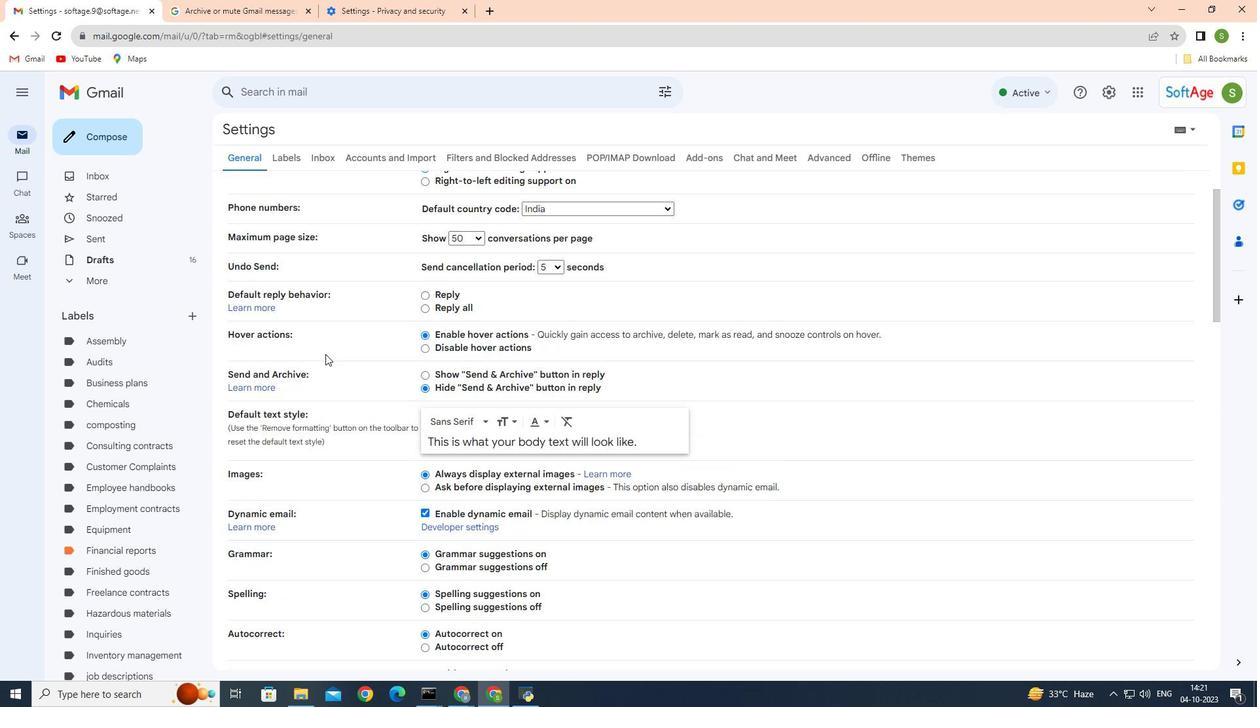 
Action: Mouse moved to (325, 353)
Screenshot: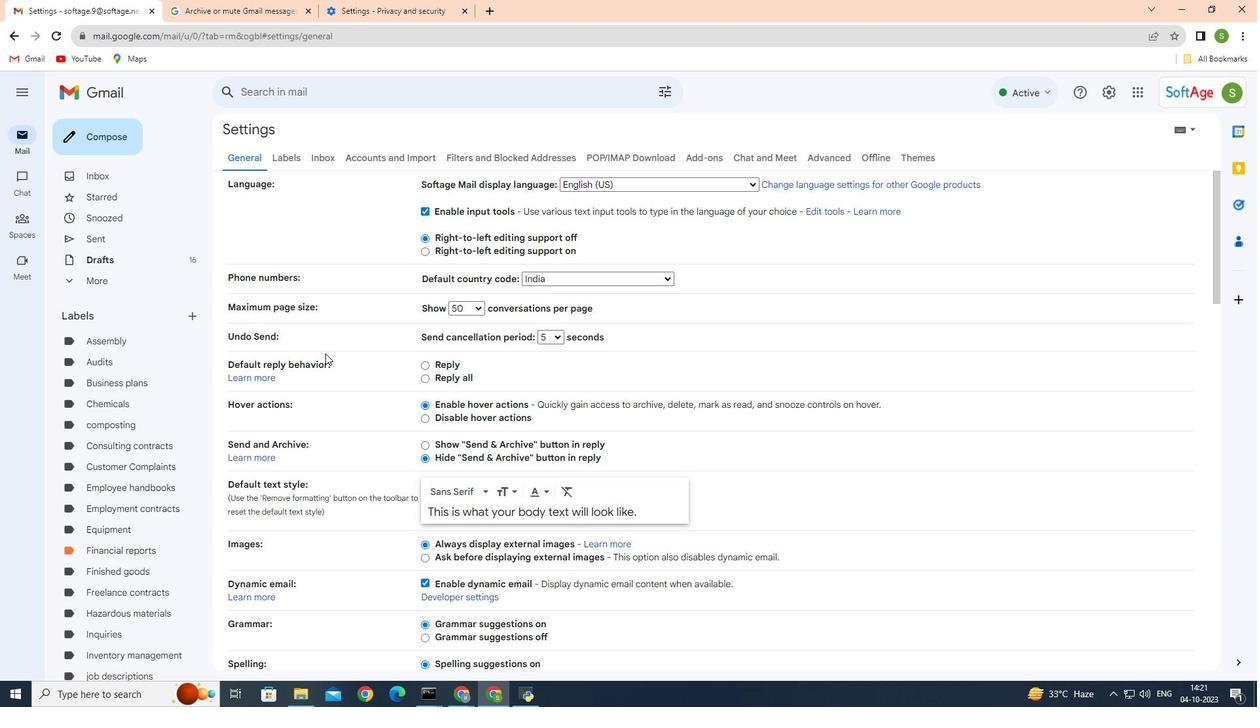 
Action: Mouse scrolled (325, 354) with delta (0, 0)
Screenshot: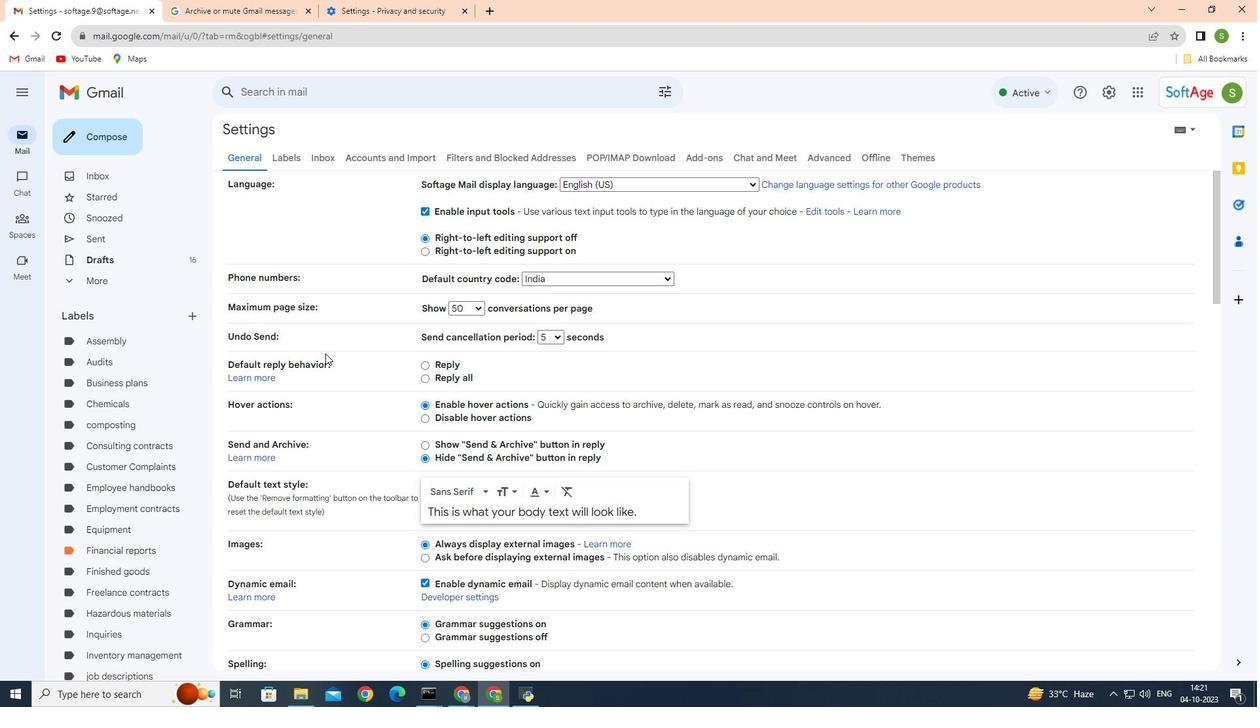 
Action: Mouse scrolled (325, 354) with delta (0, 0)
Screenshot: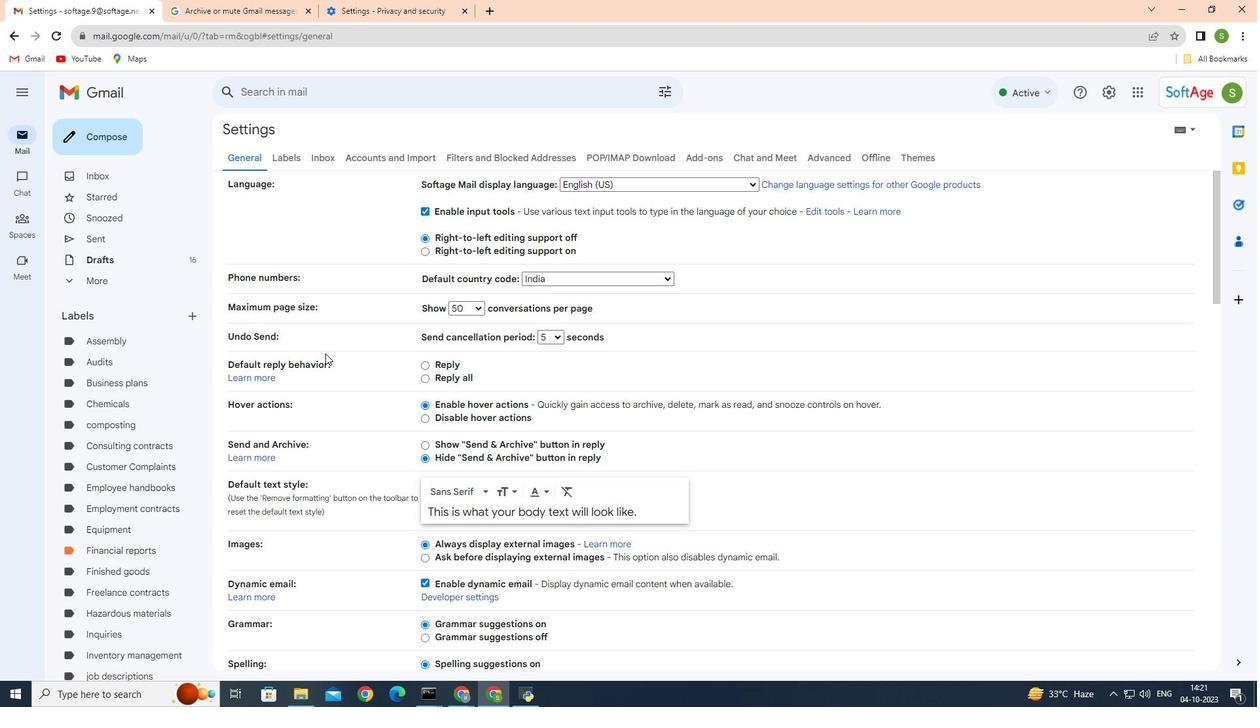 
Action: Mouse scrolled (325, 354) with delta (0, 0)
Screenshot: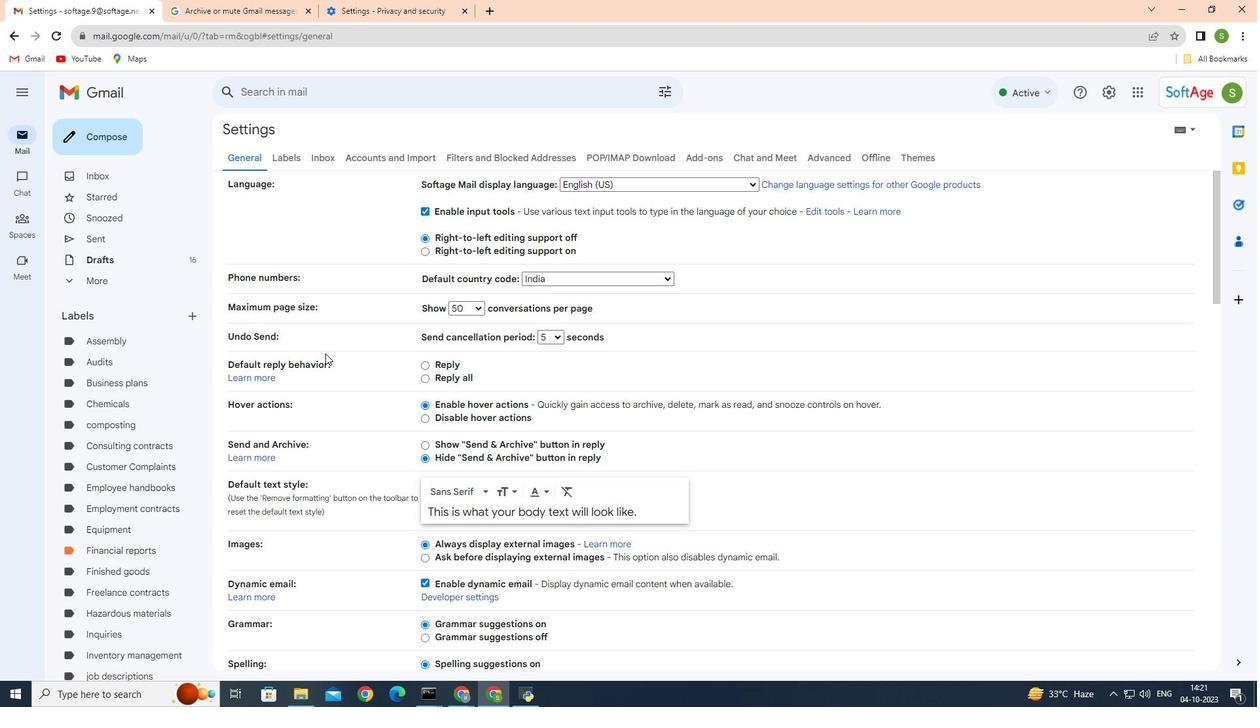 
Action: Mouse scrolled (325, 354) with delta (0, 0)
Screenshot: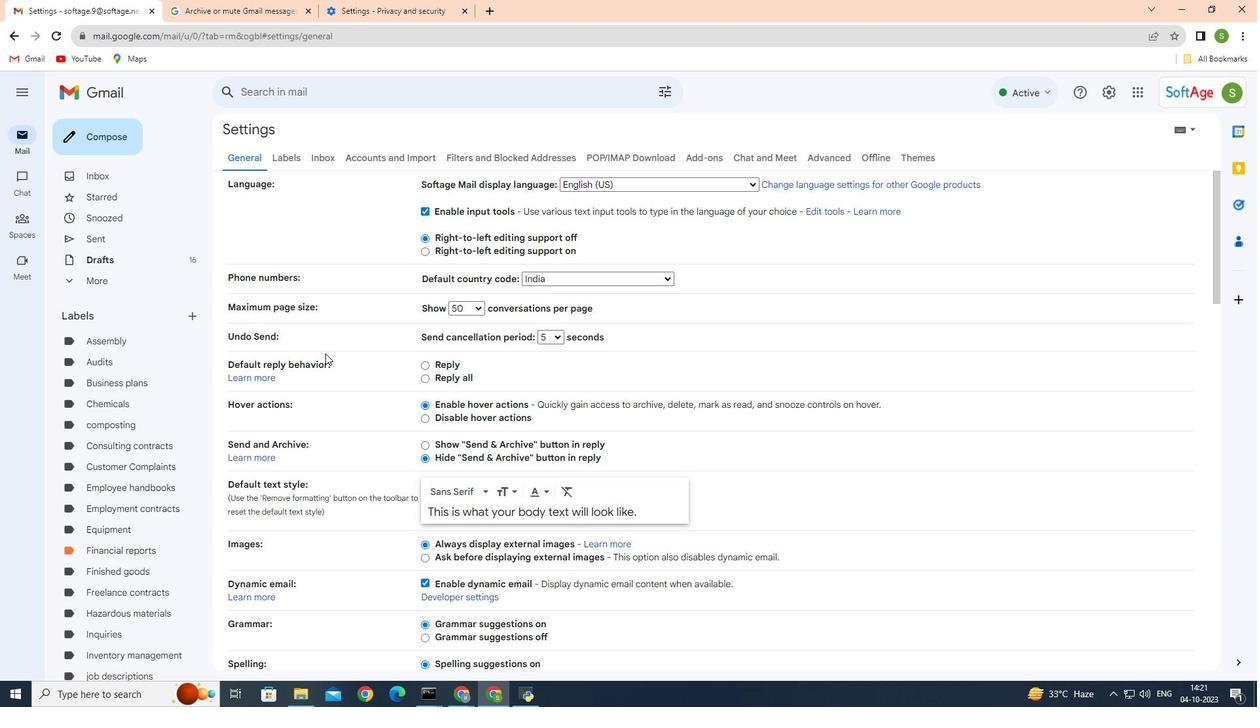 
Action: Mouse scrolled (325, 354) with delta (0, 0)
Screenshot: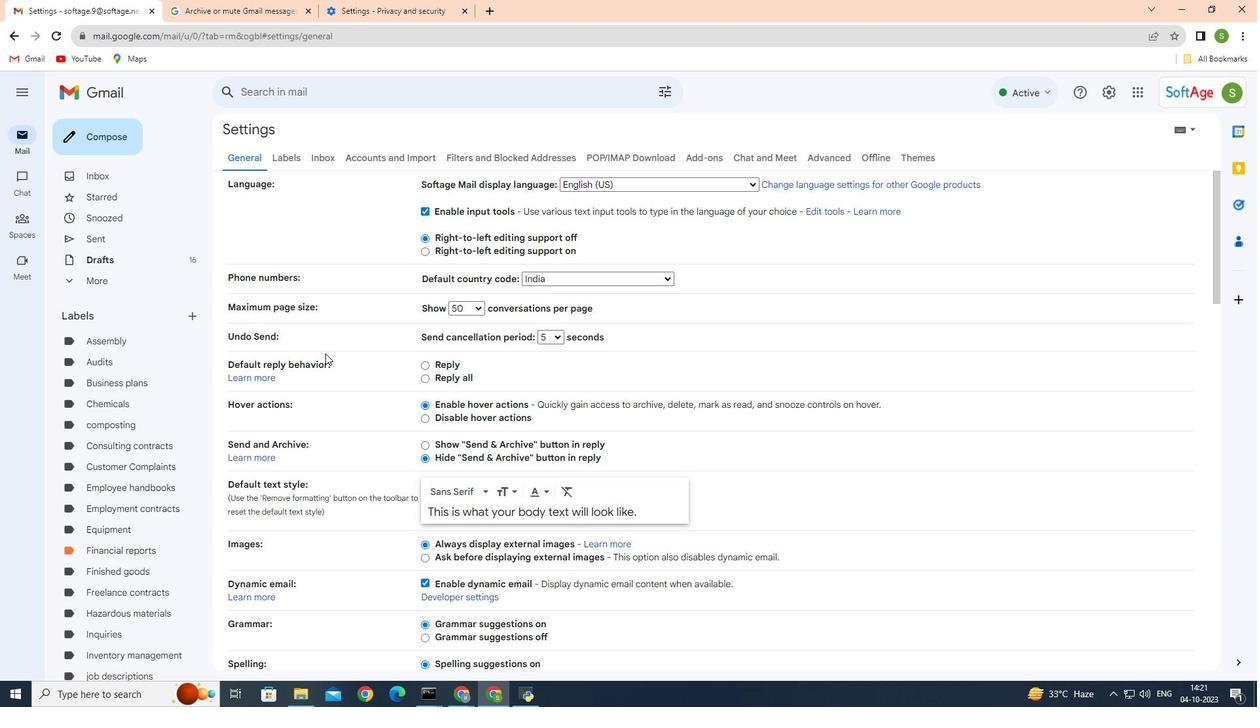 
Action: Mouse moved to (316, 213)
Screenshot: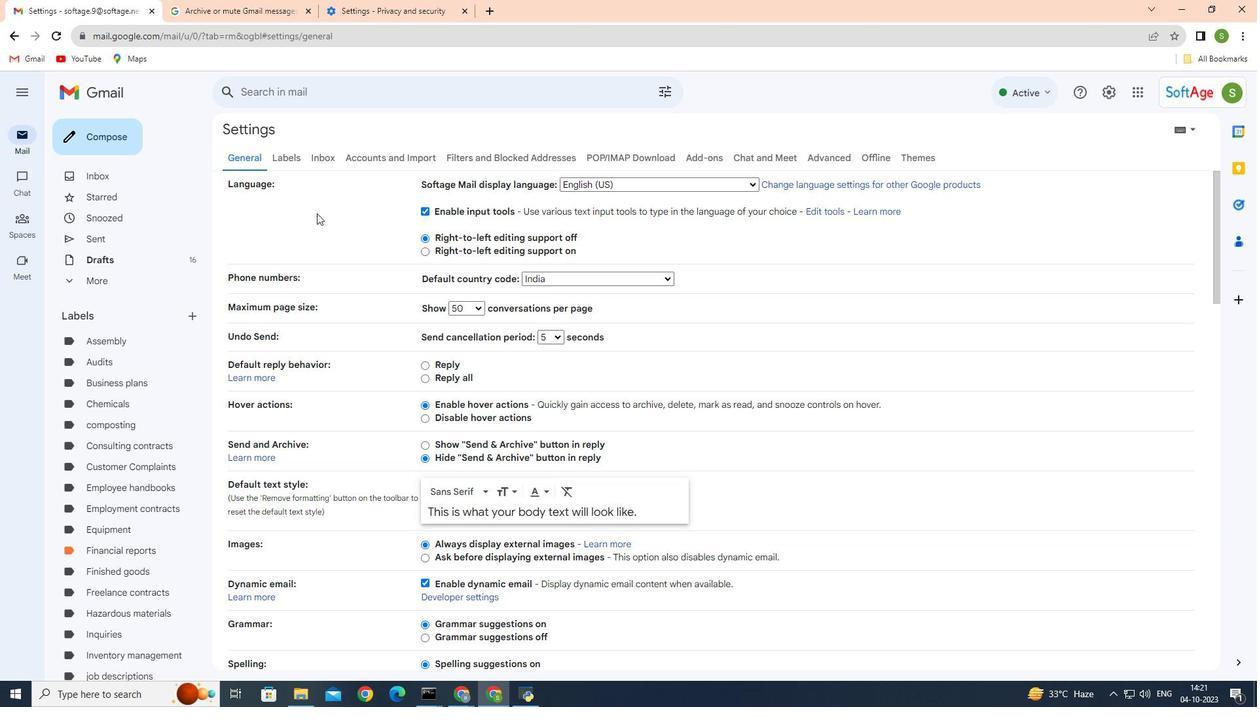 
Action: Mouse scrolled (316, 214) with delta (0, 0)
Screenshot: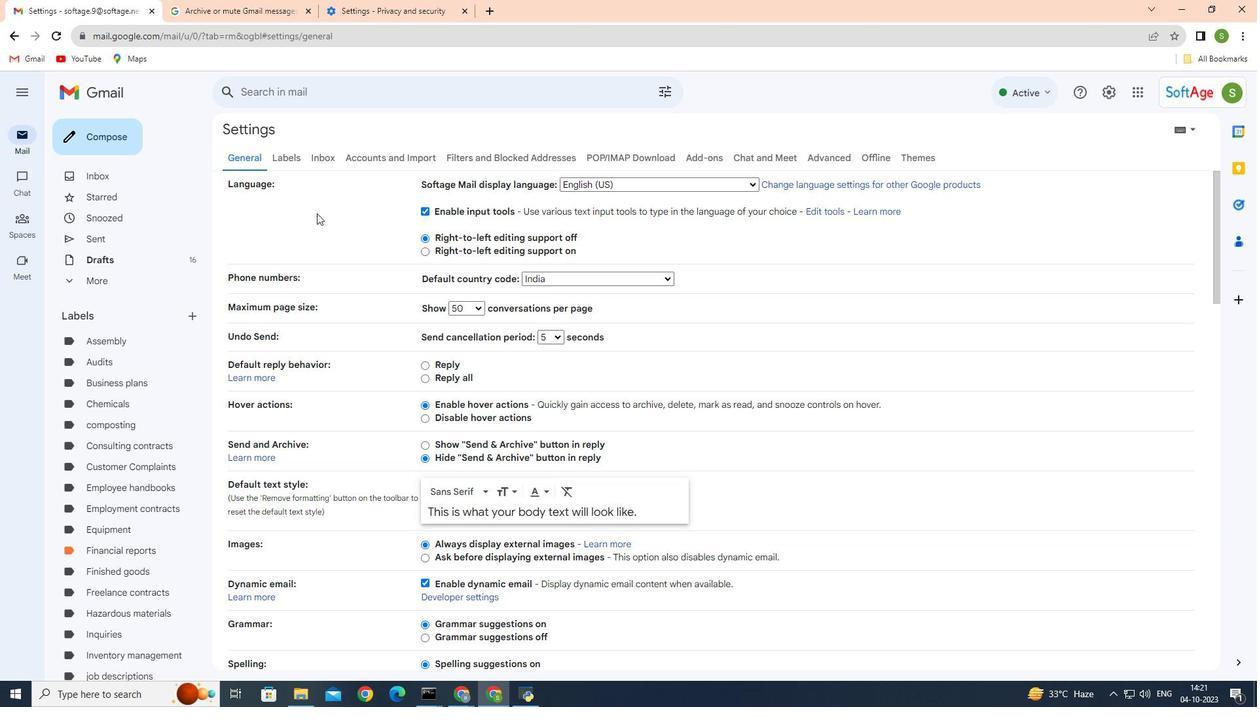 
Action: Mouse scrolled (316, 214) with delta (0, 0)
Screenshot: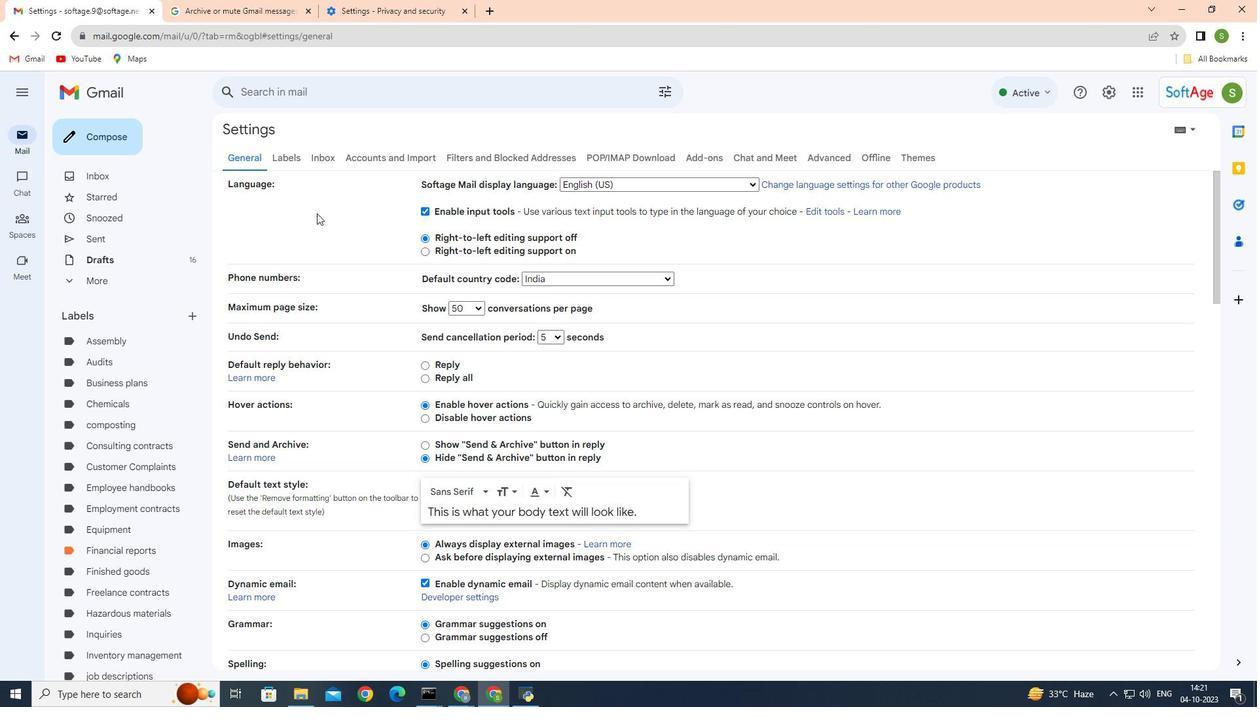 
Action: Mouse scrolled (316, 214) with delta (0, 0)
Screenshot: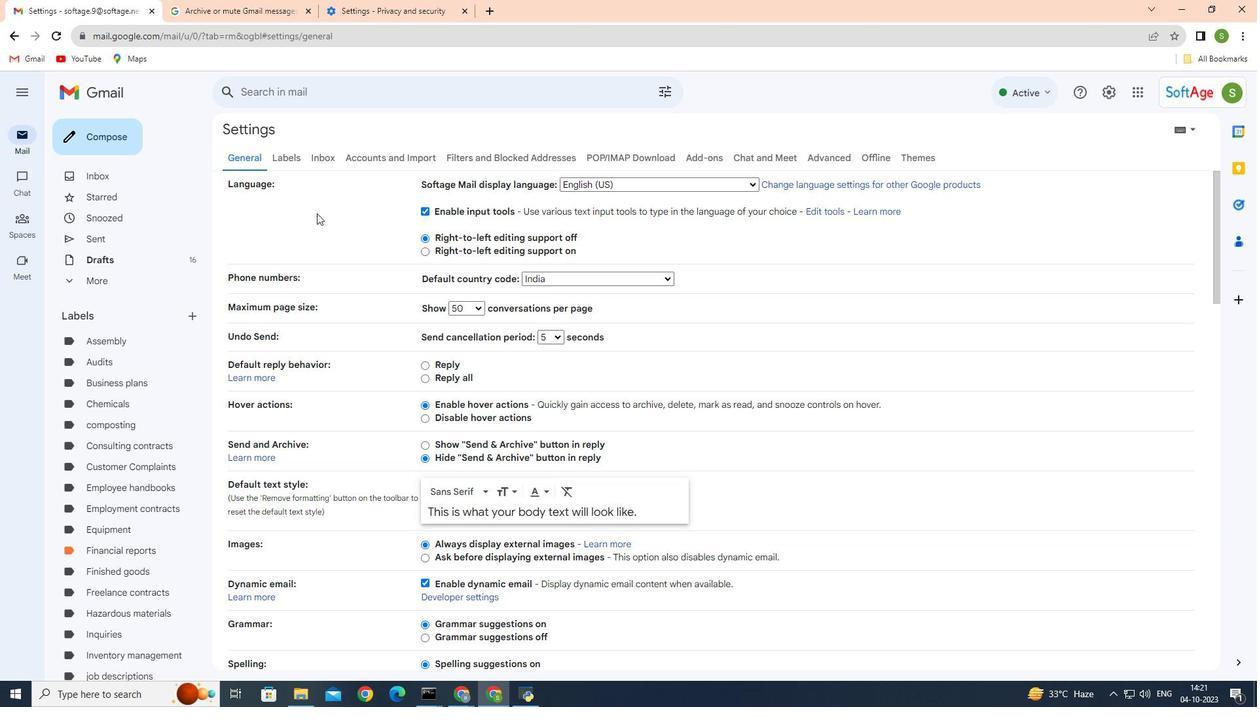 
Action: Mouse scrolled (316, 212) with delta (0, 0)
Screenshot: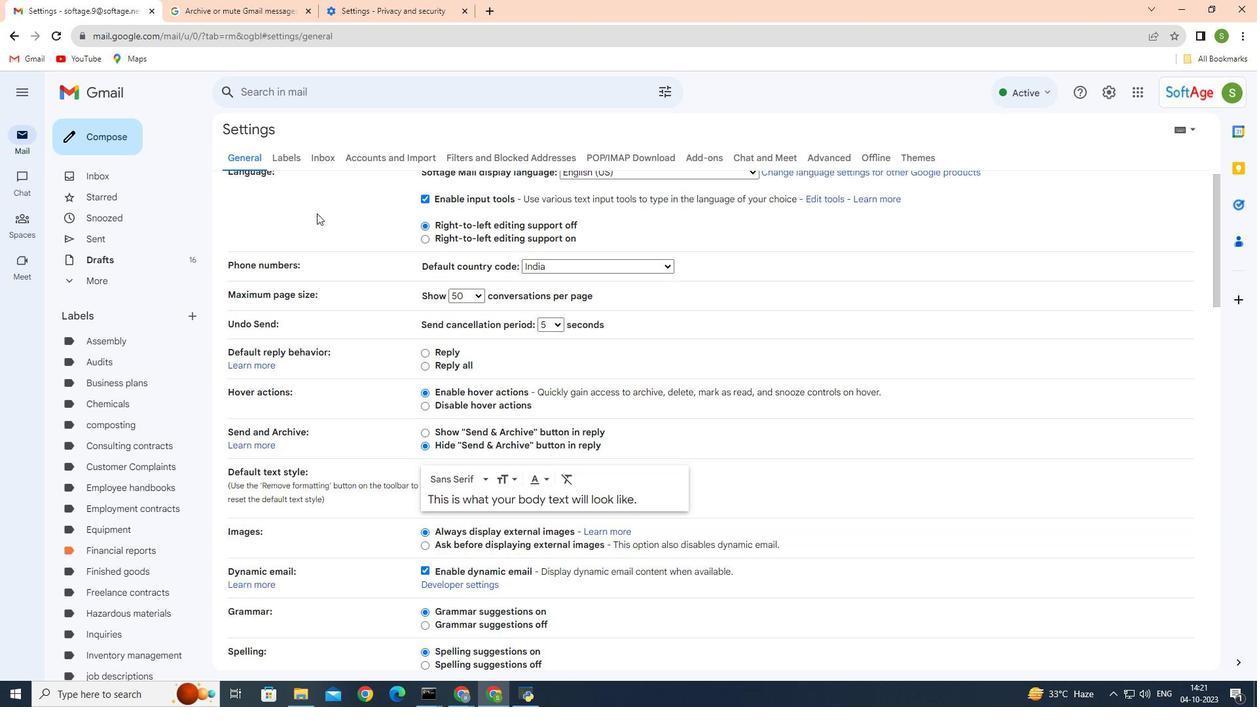 
Action: Mouse moved to (321, 280)
Screenshot: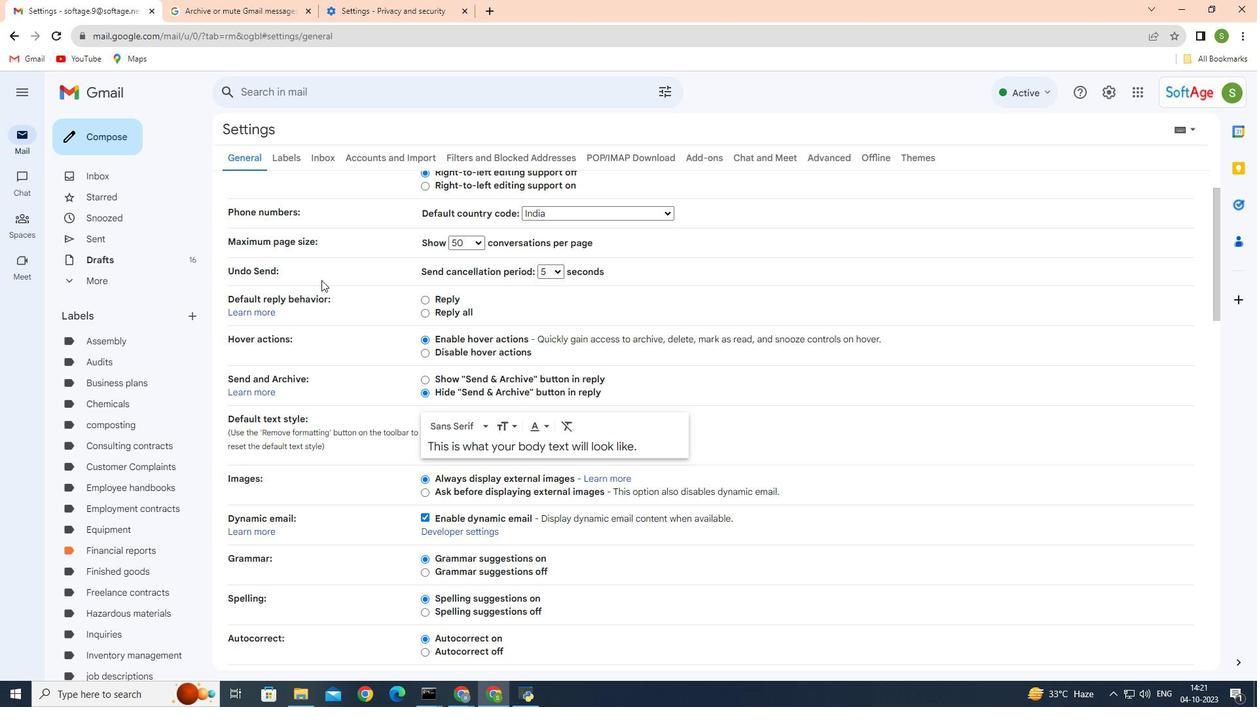 
Action: Mouse scrolled (321, 279) with delta (0, 0)
Screenshot: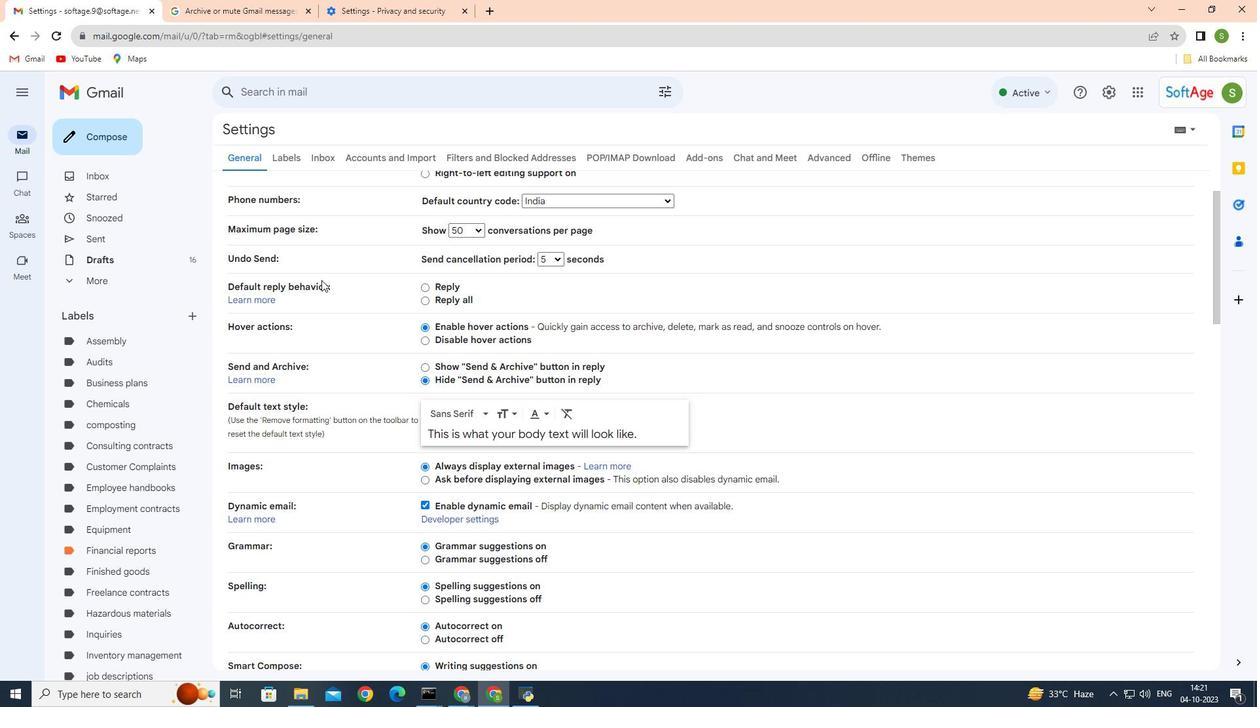 
Action: Mouse scrolled (321, 279) with delta (0, 0)
Screenshot: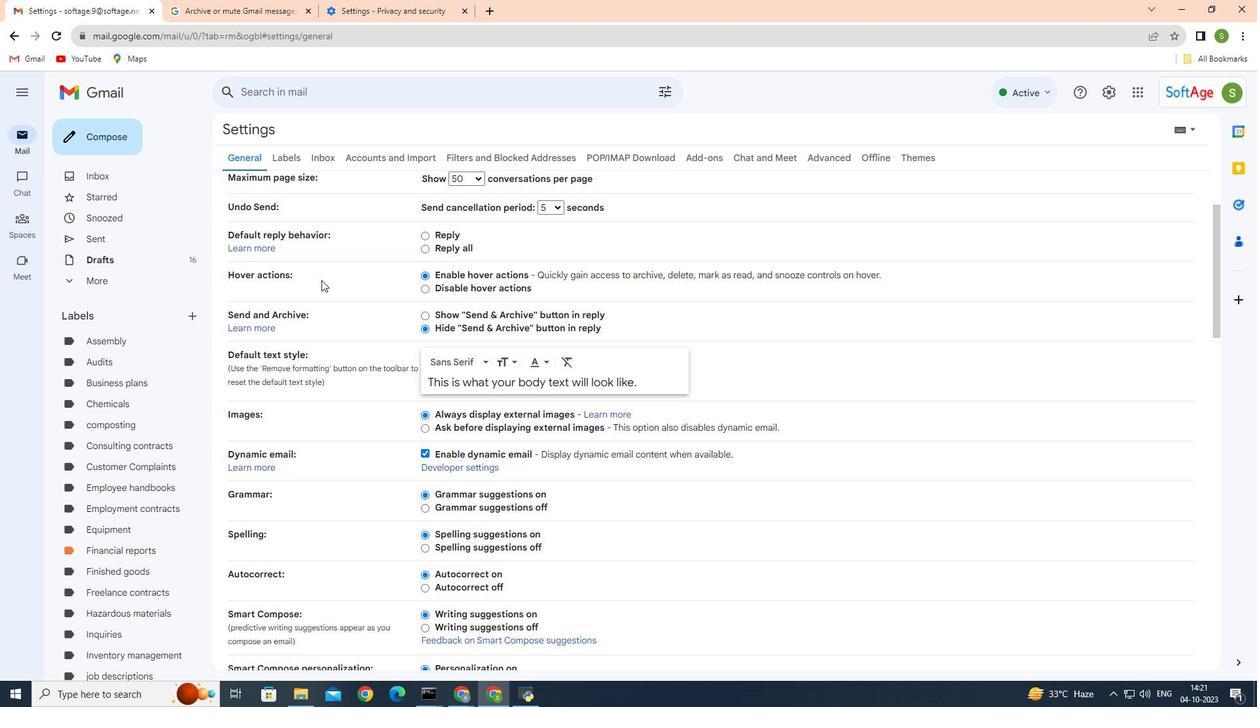 
Action: Mouse moved to (427, 247)
Screenshot: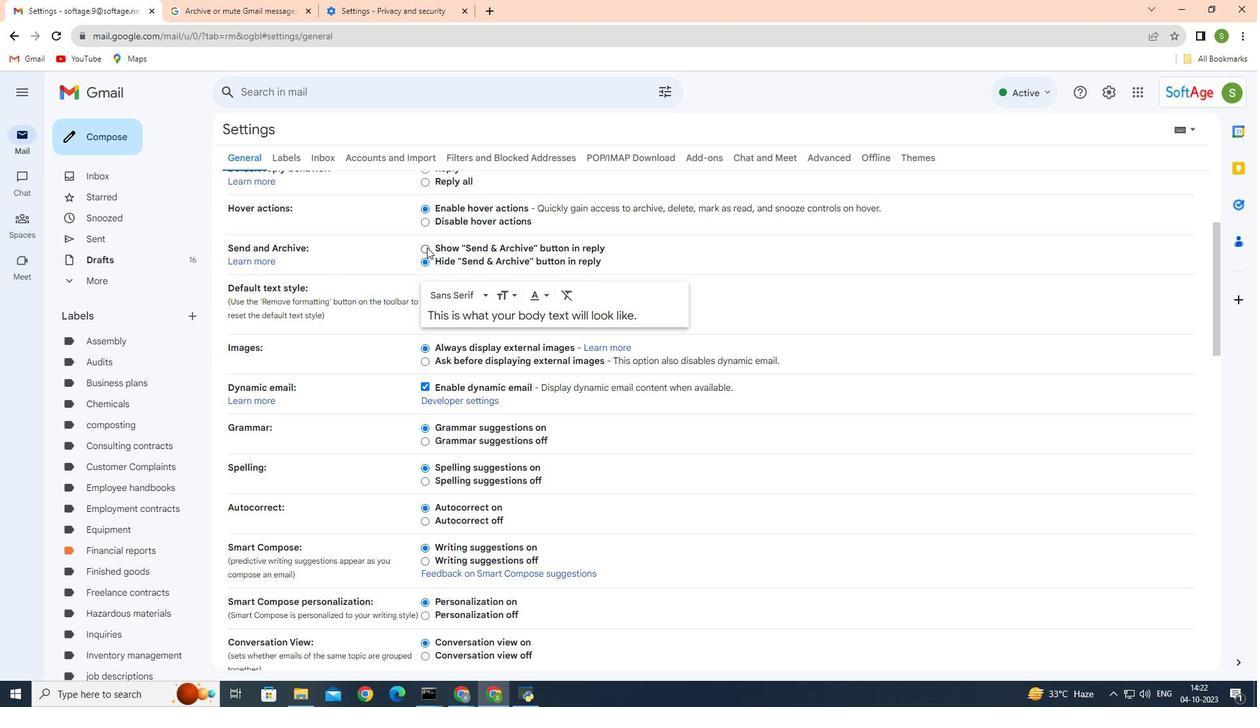 
Action: Mouse pressed left at (427, 247)
Screenshot: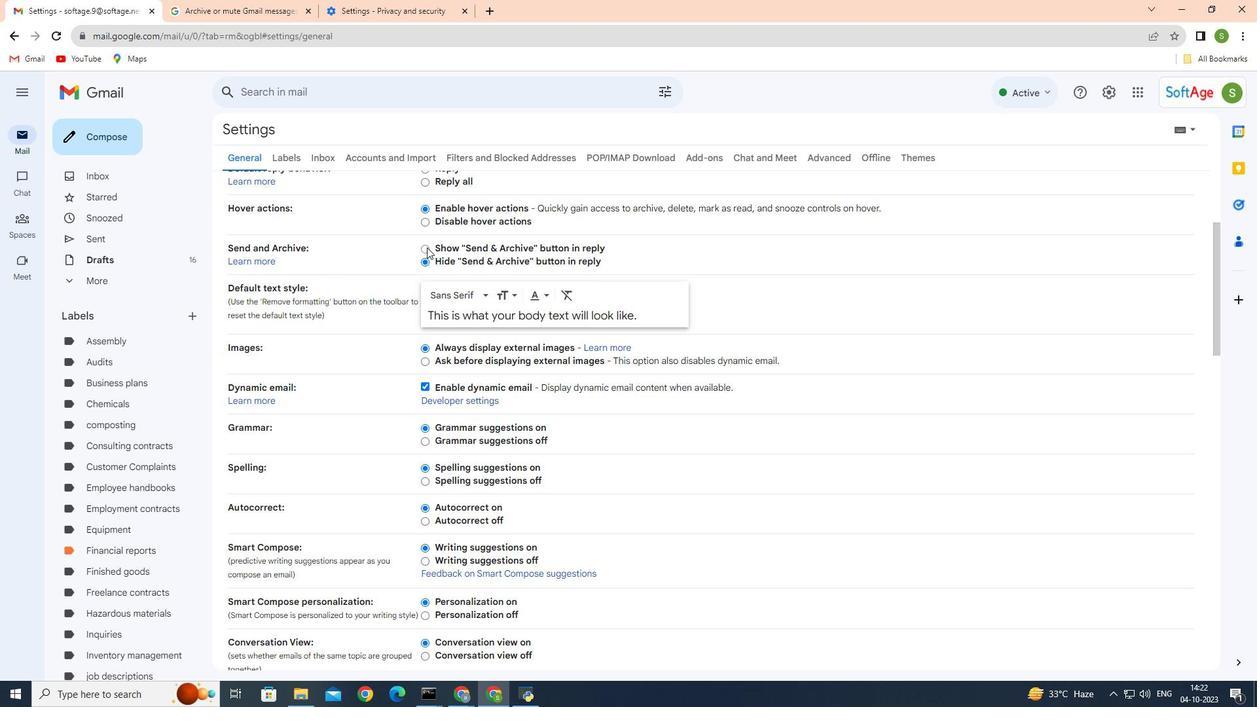 
Action: Mouse moved to (493, 262)
Screenshot: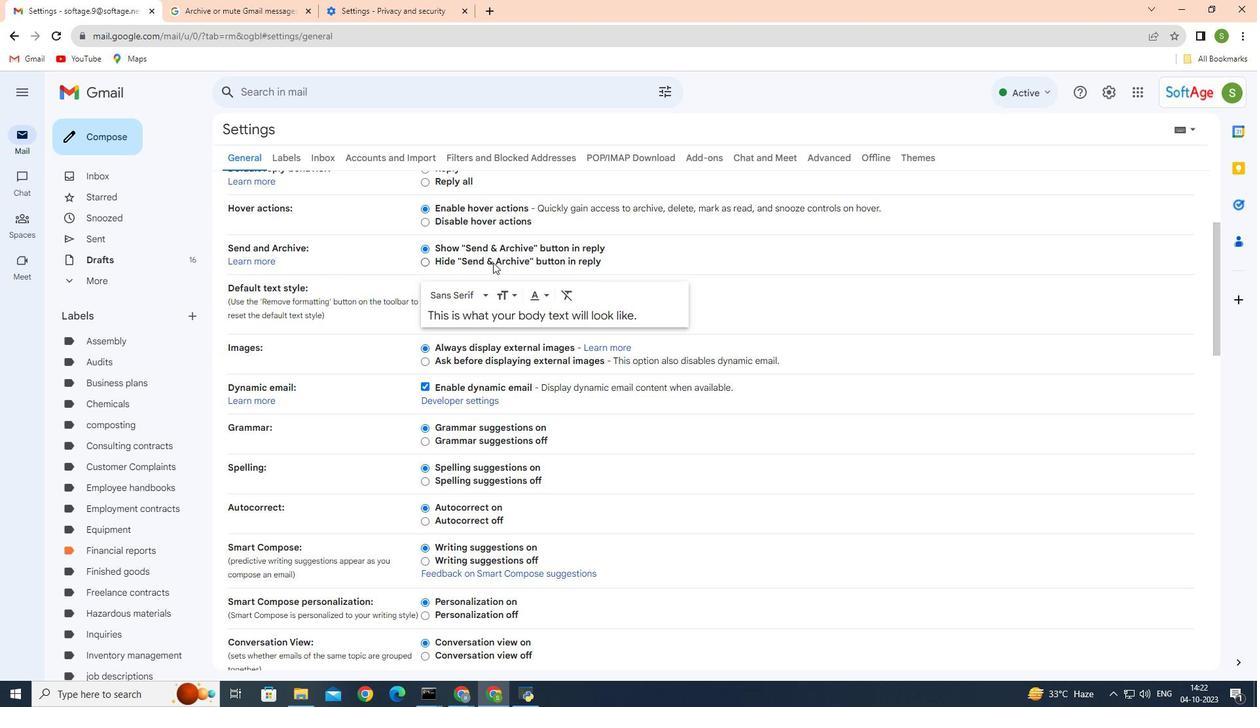 
